 Task: Look for space in Rust'avi, Georgia from 10th July, 2023 to 15th July, 2023 for 7 adults in price range Rs.10000 to Rs.15000. Place can be entire place or shared room with 4 bedrooms having 7 beds and 4 bathrooms. Property type can be house, flat, guest house. Amenities needed are: wifi, TV, free parkinig on premises, gym, breakfast. Booking option can be shelf check-in. Required host language is English.
Action: Mouse moved to (444, 89)
Screenshot: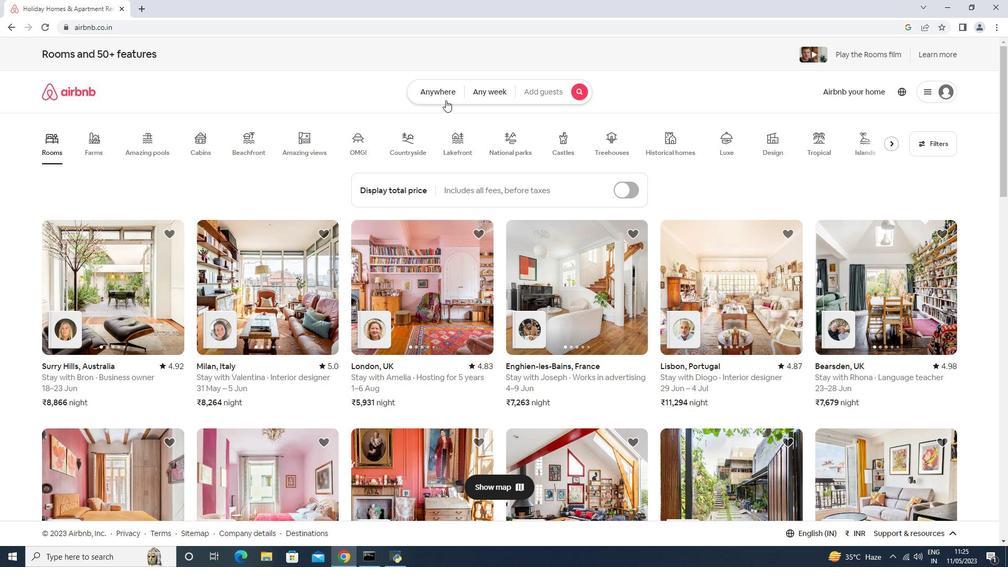 
Action: Mouse pressed left at (444, 89)
Screenshot: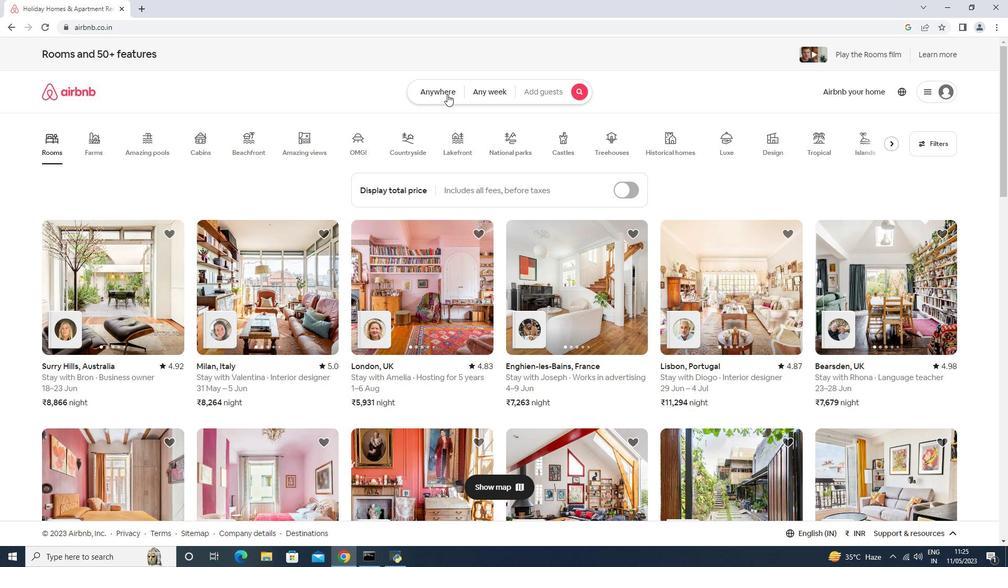 
Action: Mouse moved to (388, 123)
Screenshot: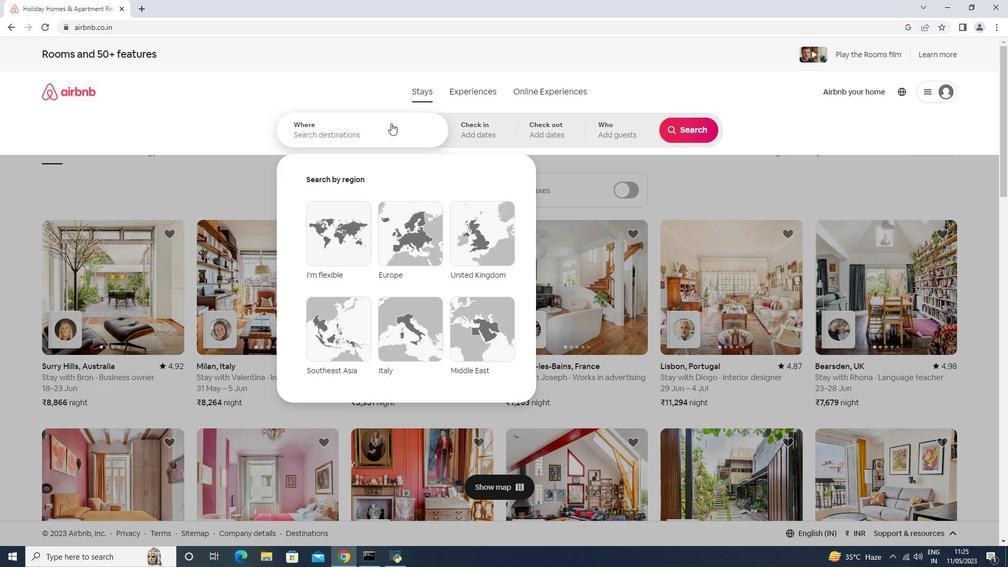 
Action: Mouse pressed left at (388, 123)
Screenshot: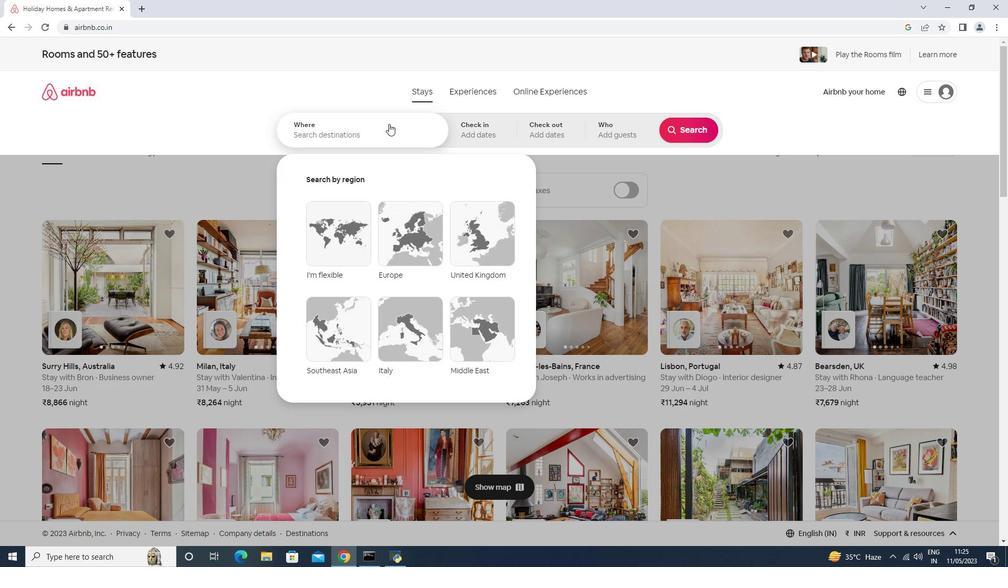 
Action: Mouse moved to (306, 158)
Screenshot: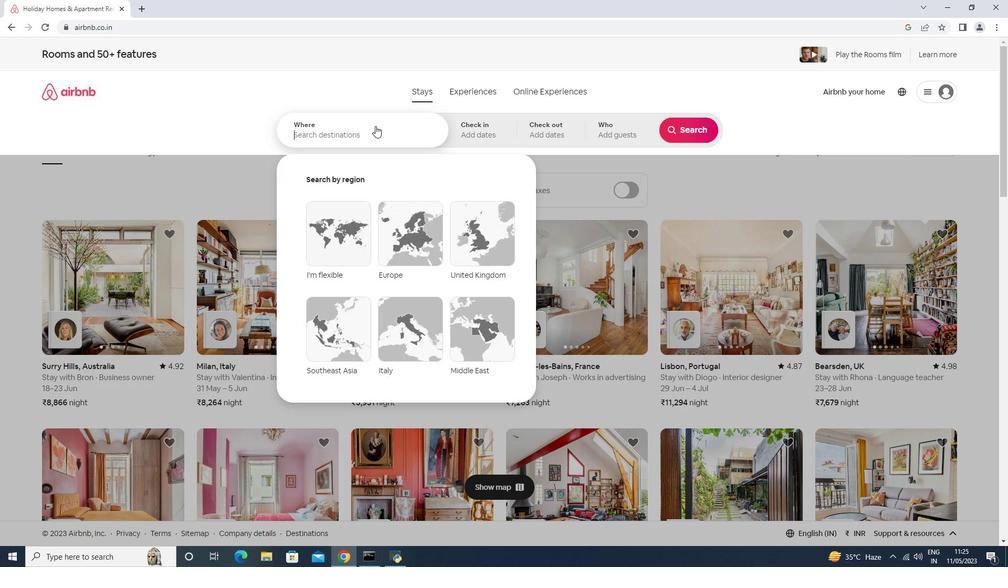 
Action: Key pressed <Key.shift>Rust<Key.shift>"avi,<Key.space><Key.shift>Georgia<Key.enter>
Screenshot: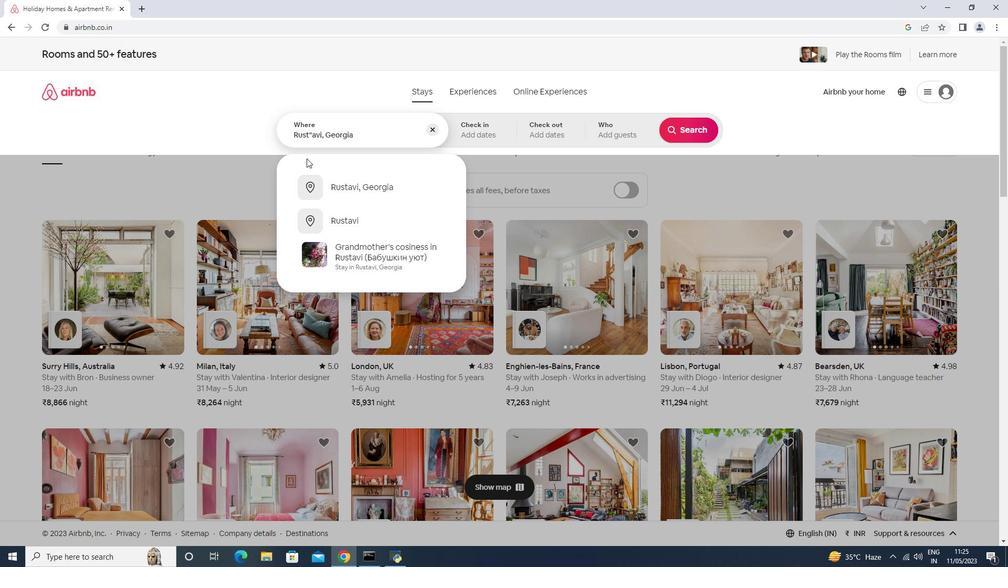 
Action: Mouse moved to (687, 207)
Screenshot: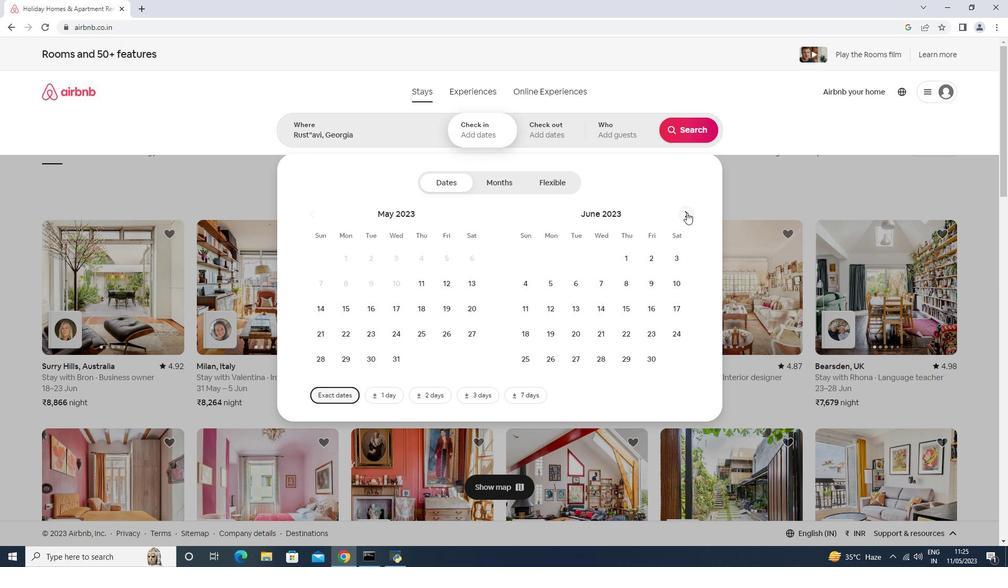 
Action: Mouse pressed left at (687, 207)
Screenshot: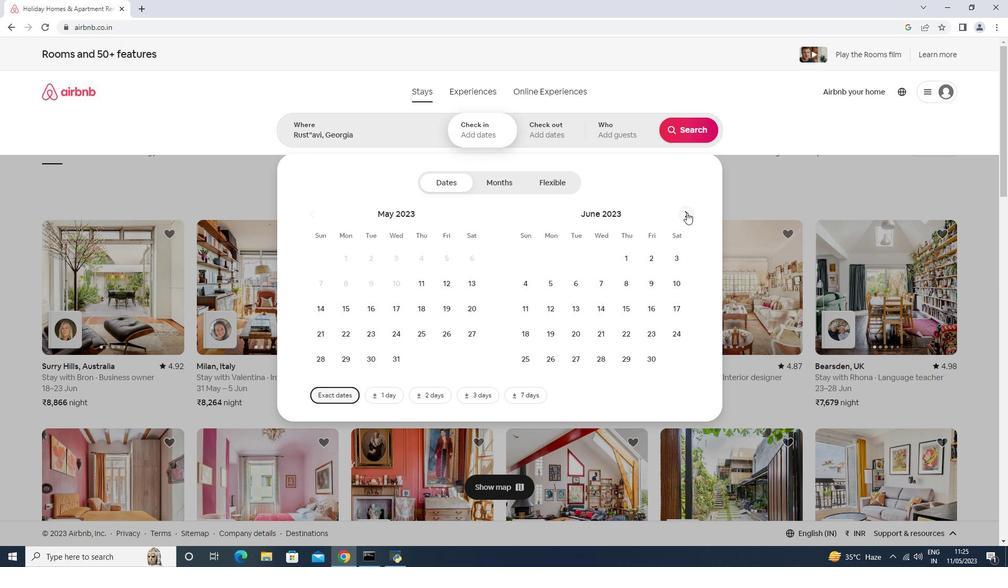 
Action: Mouse moved to (549, 314)
Screenshot: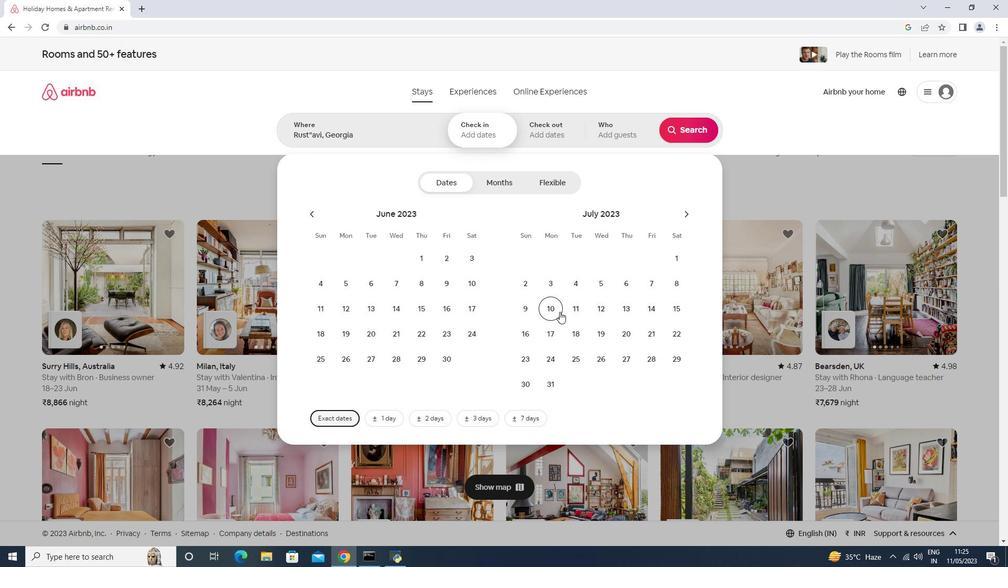 
Action: Mouse pressed left at (554, 310)
Screenshot: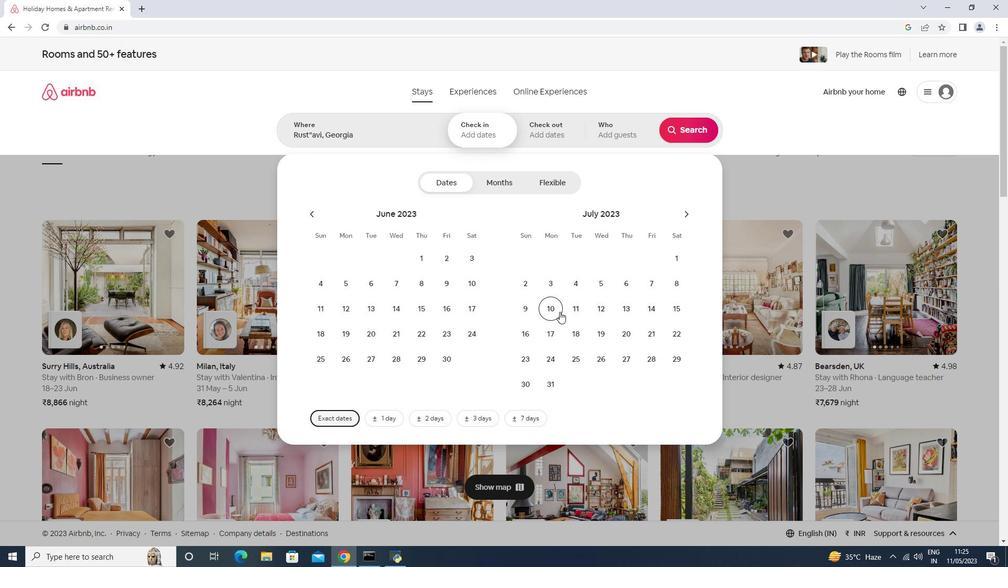 
Action: Mouse moved to (669, 312)
Screenshot: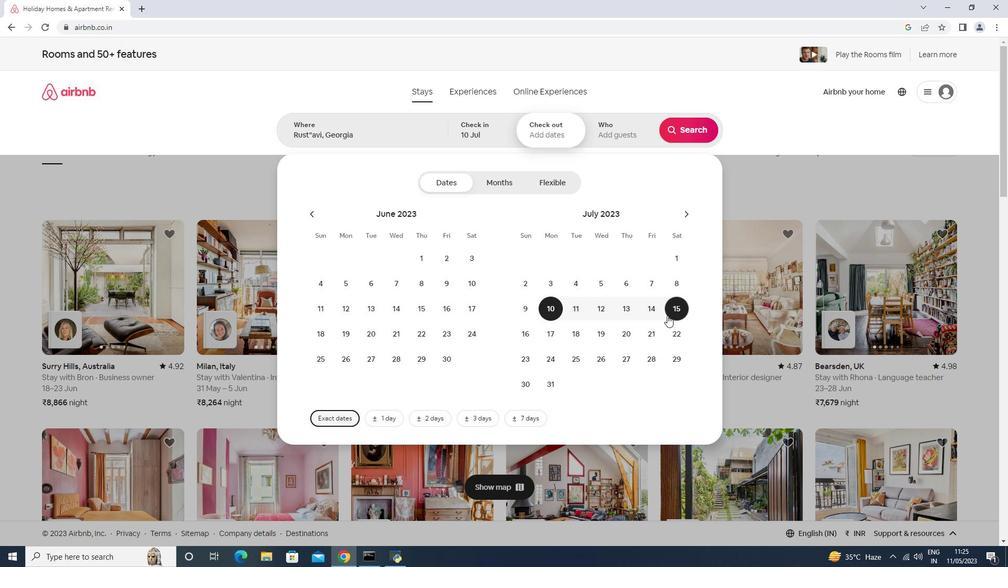 
Action: Mouse pressed left at (669, 312)
Screenshot: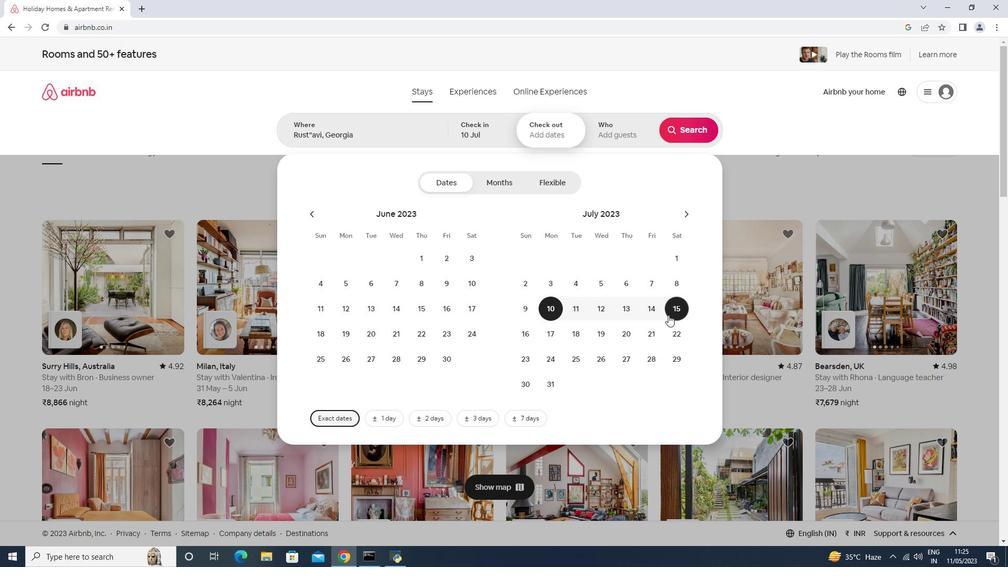 
Action: Mouse moved to (630, 140)
Screenshot: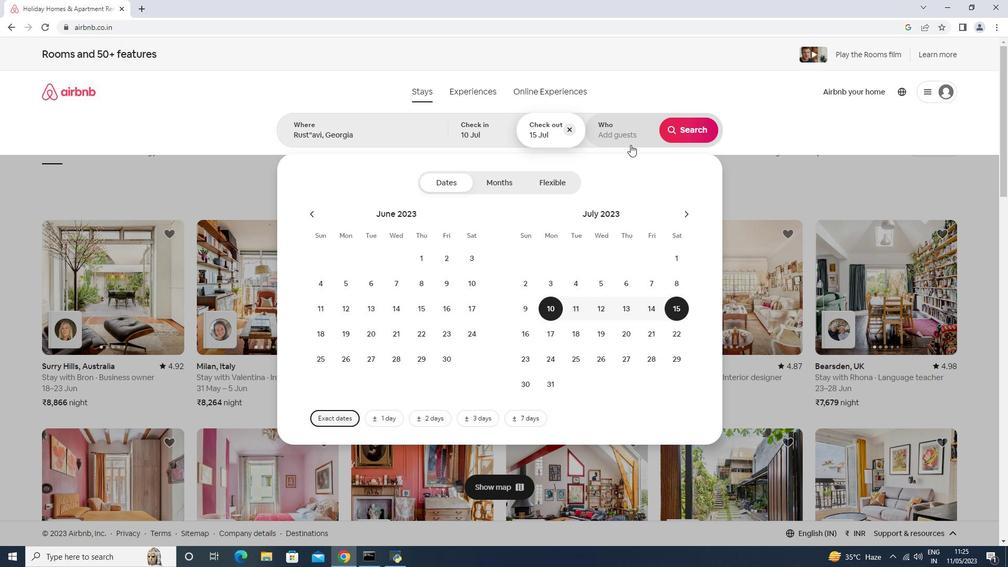 
Action: Mouse pressed left at (630, 140)
Screenshot: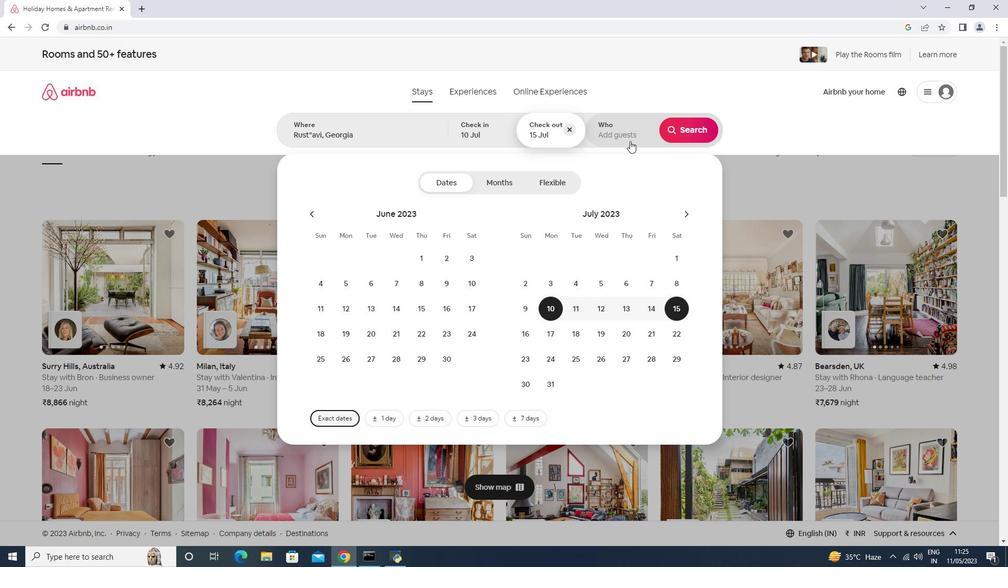 
Action: Mouse moved to (695, 191)
Screenshot: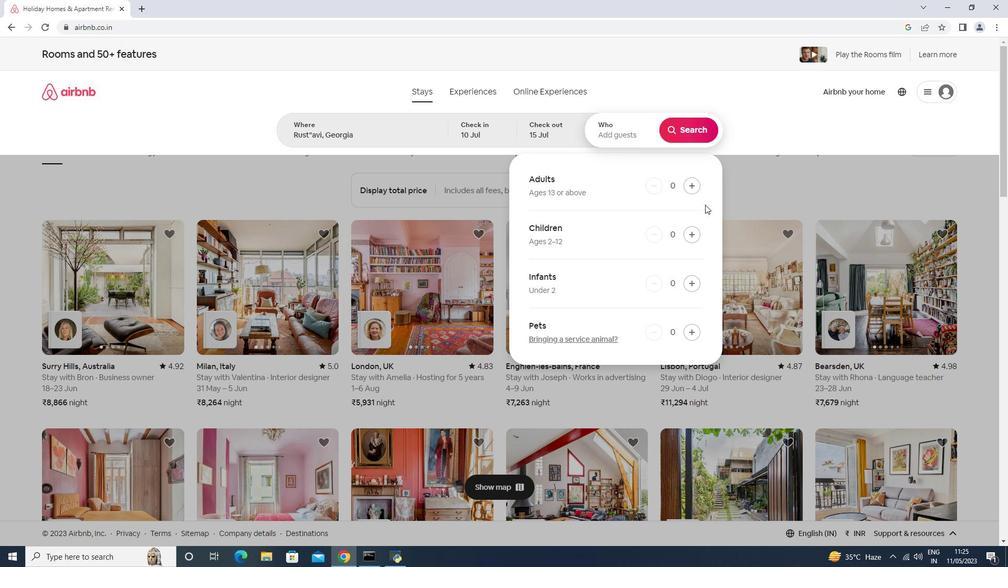 
Action: Mouse pressed left at (695, 191)
Screenshot: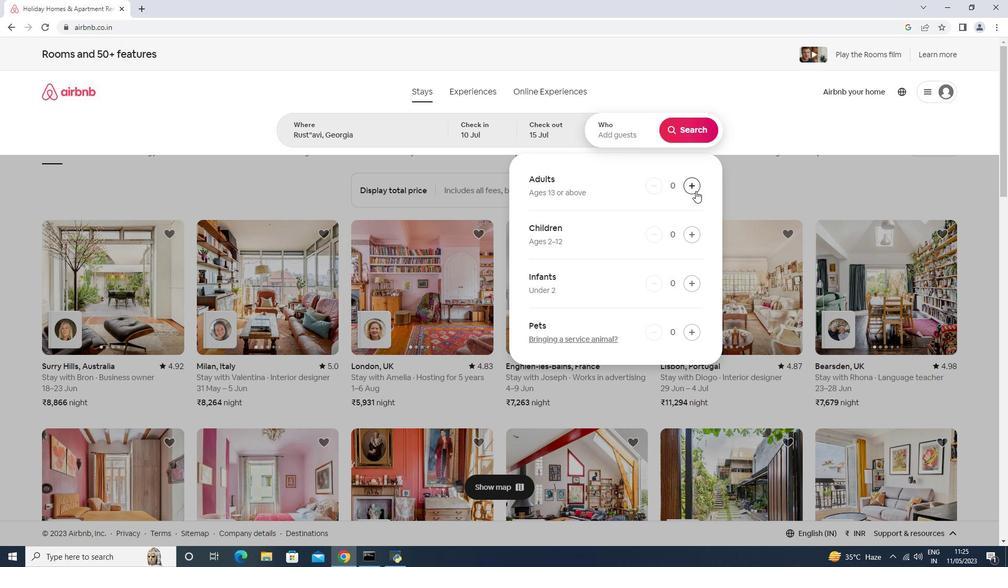 
Action: Mouse pressed left at (695, 191)
Screenshot: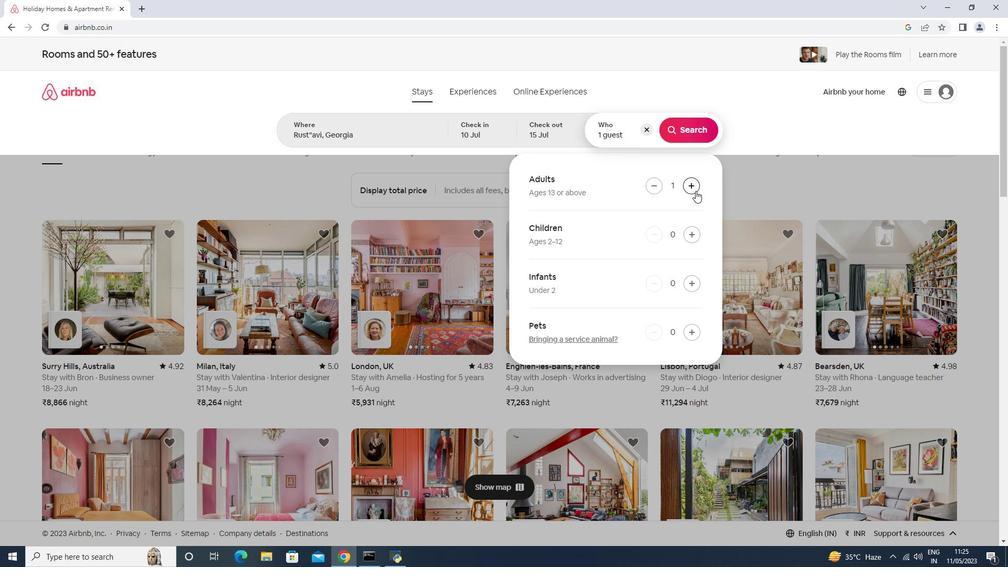 
Action: Mouse pressed left at (695, 191)
Screenshot: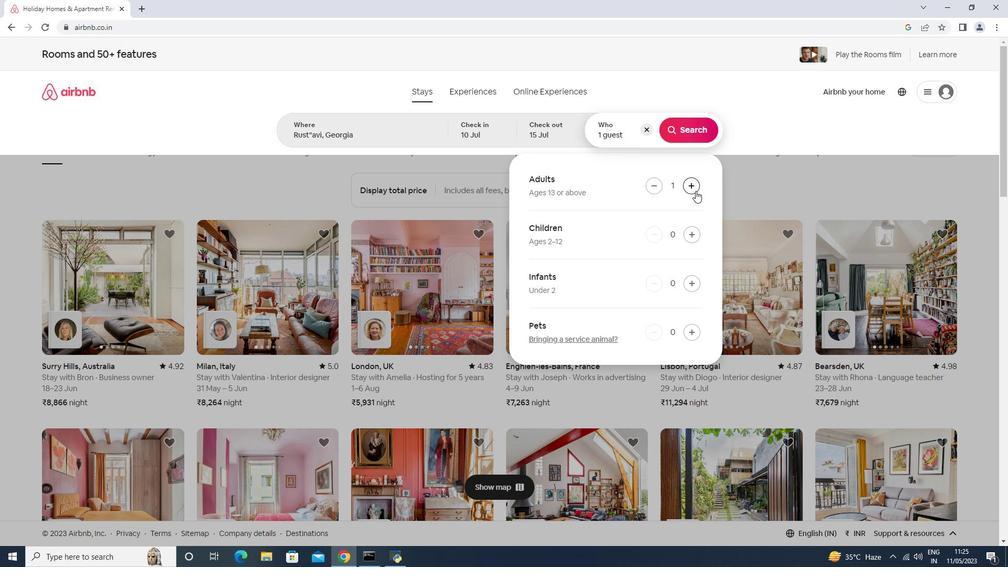 
Action: Mouse pressed left at (695, 191)
Screenshot: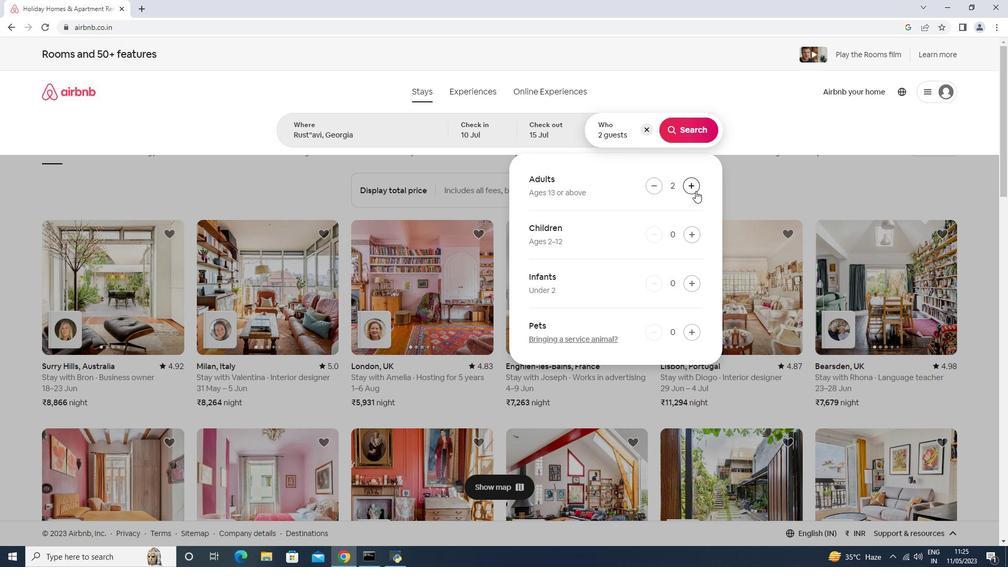 
Action: Mouse pressed left at (695, 191)
Screenshot: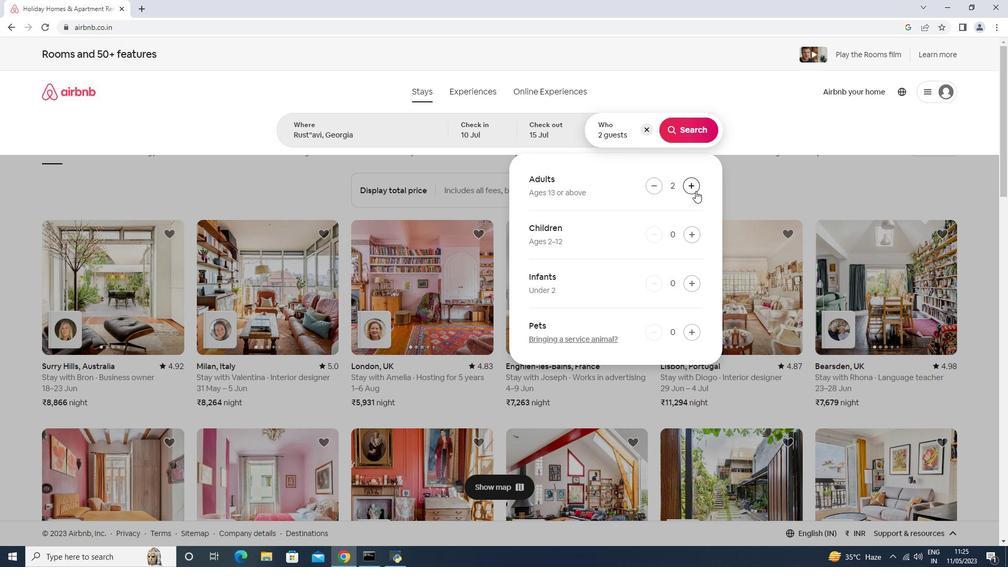 
Action: Mouse pressed left at (695, 191)
Screenshot: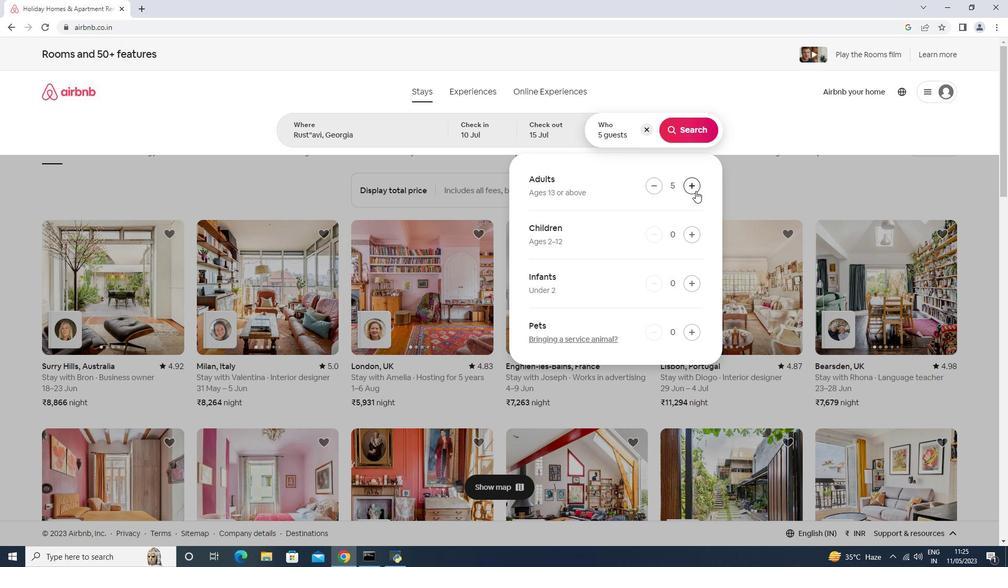 
Action: Mouse pressed left at (695, 191)
Screenshot: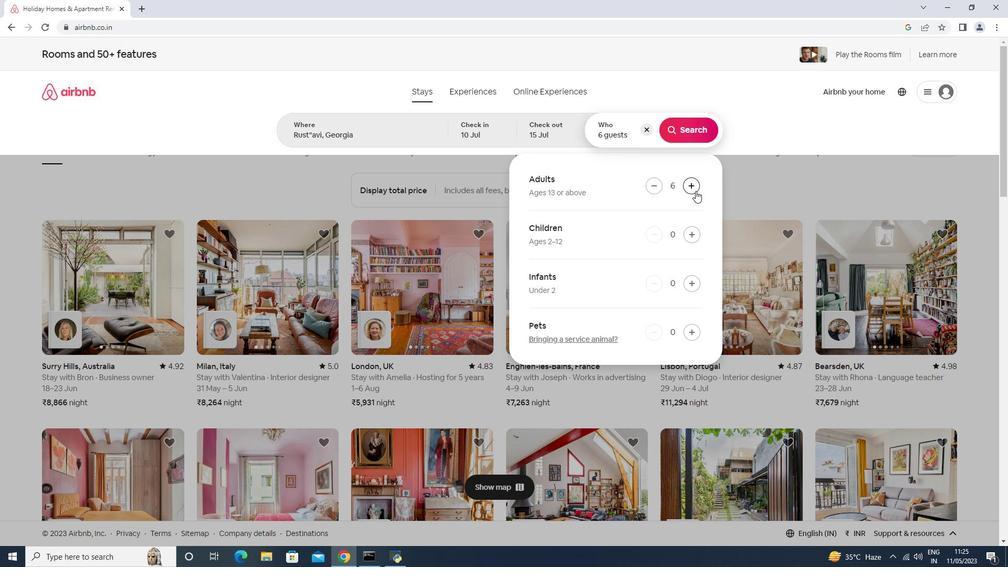 
Action: Mouse moved to (680, 137)
Screenshot: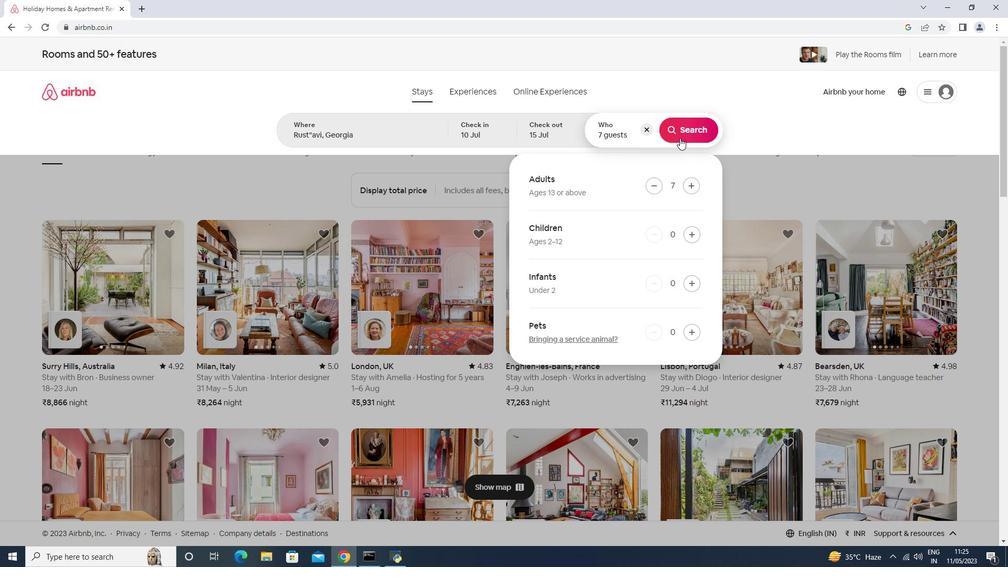 
Action: Mouse pressed left at (680, 137)
Screenshot: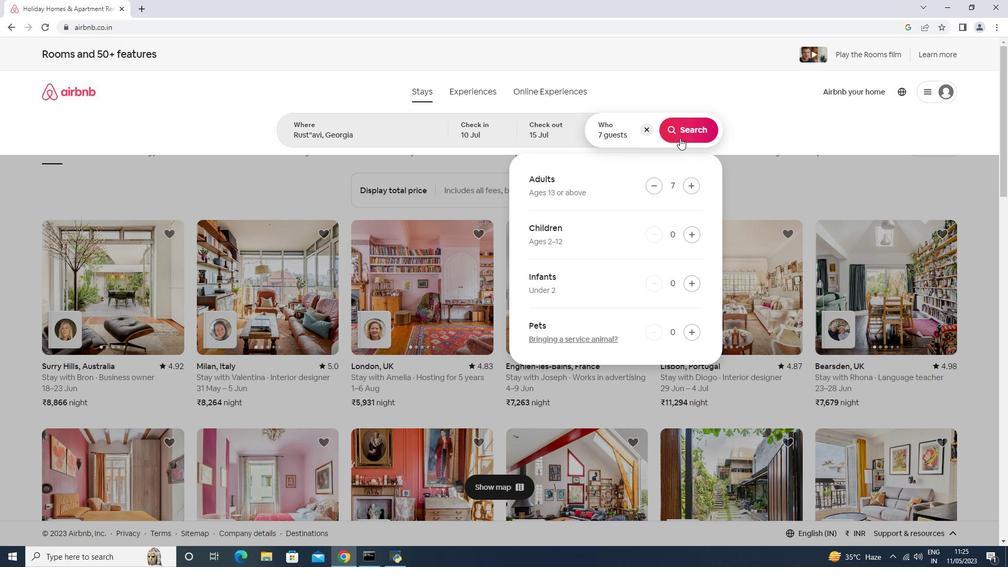 
Action: Mouse moved to (952, 92)
Screenshot: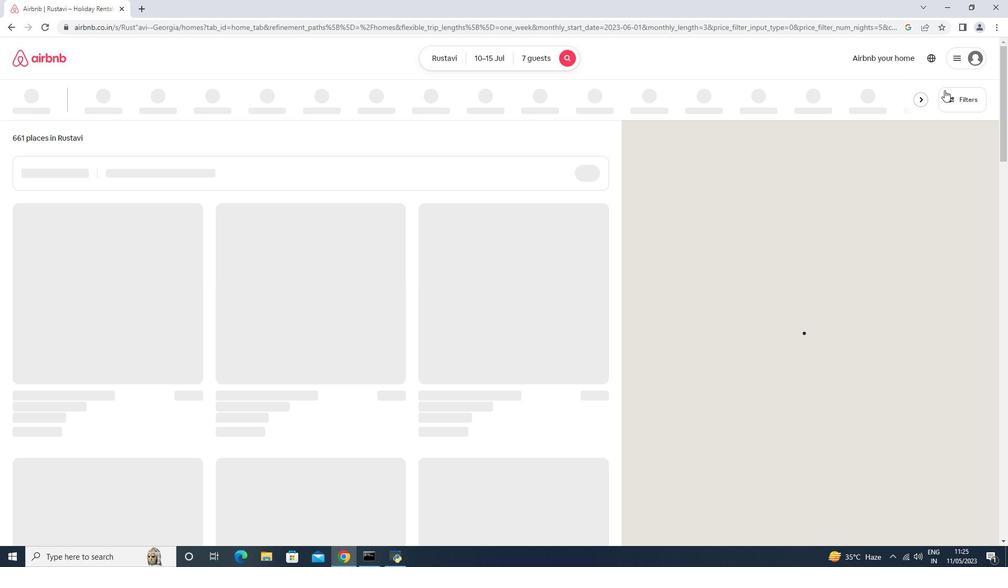 
Action: Mouse pressed left at (952, 92)
Screenshot: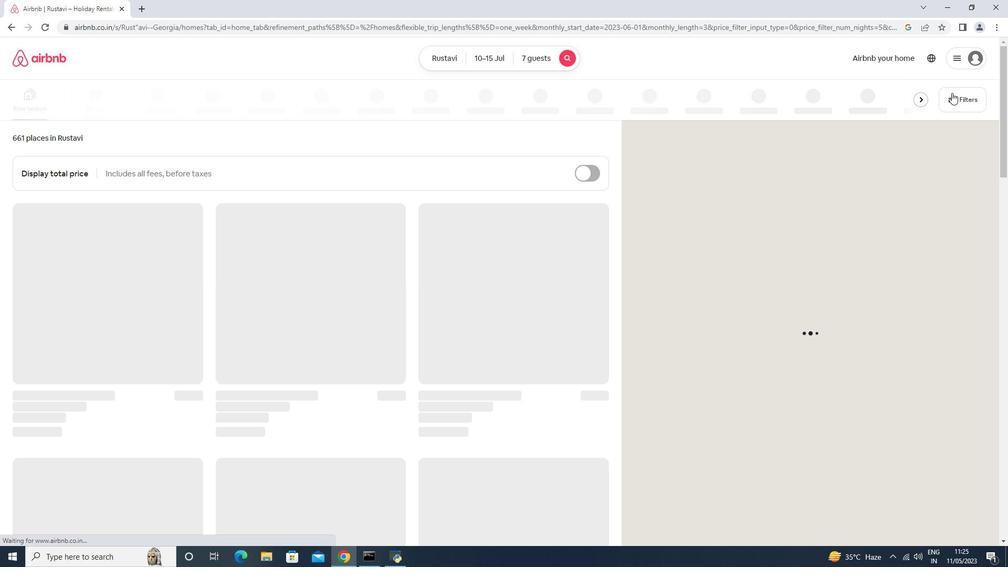 
Action: Mouse moved to (397, 344)
Screenshot: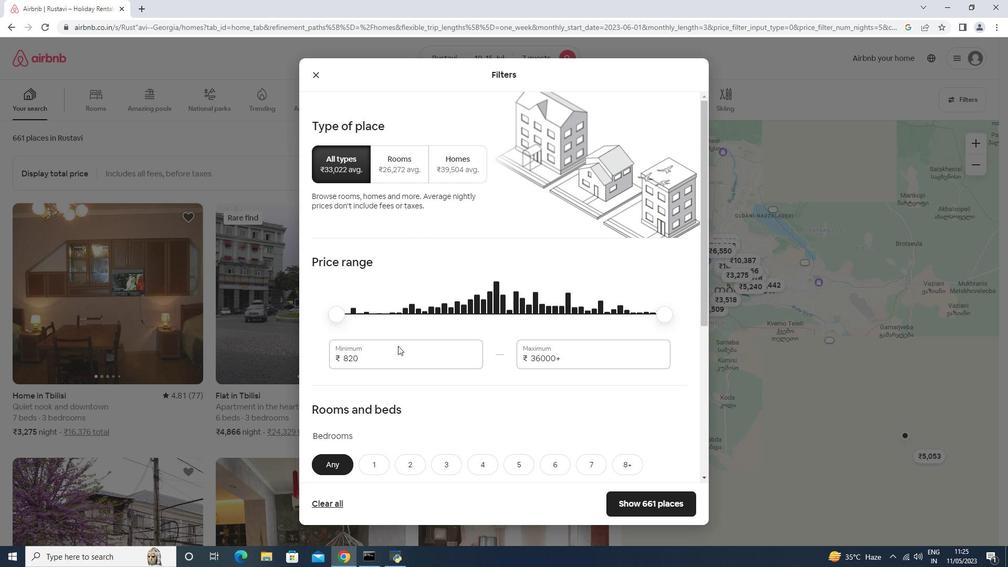 
Action: Mouse pressed left at (397, 344)
Screenshot: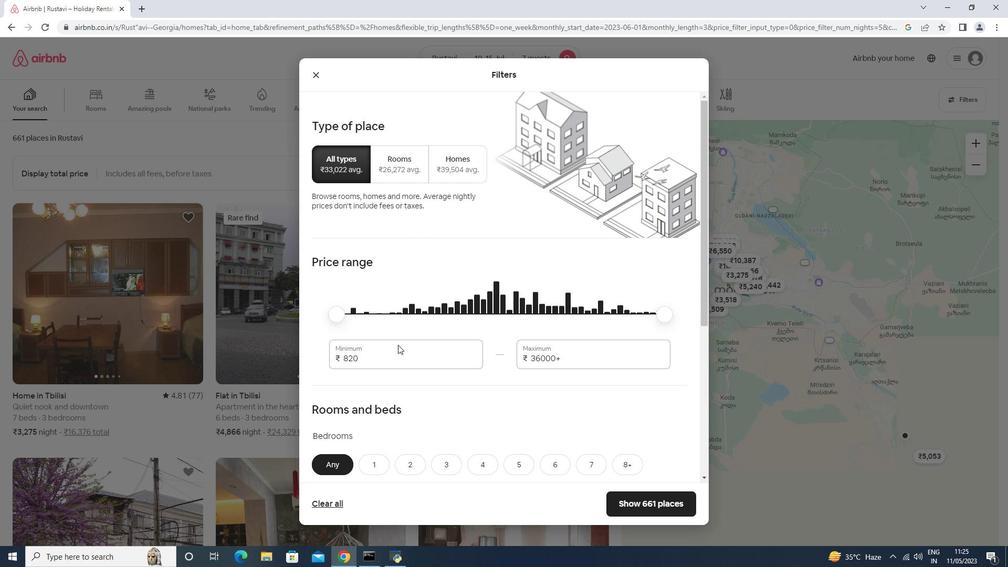 
Action: Mouse moved to (381, 336)
Screenshot: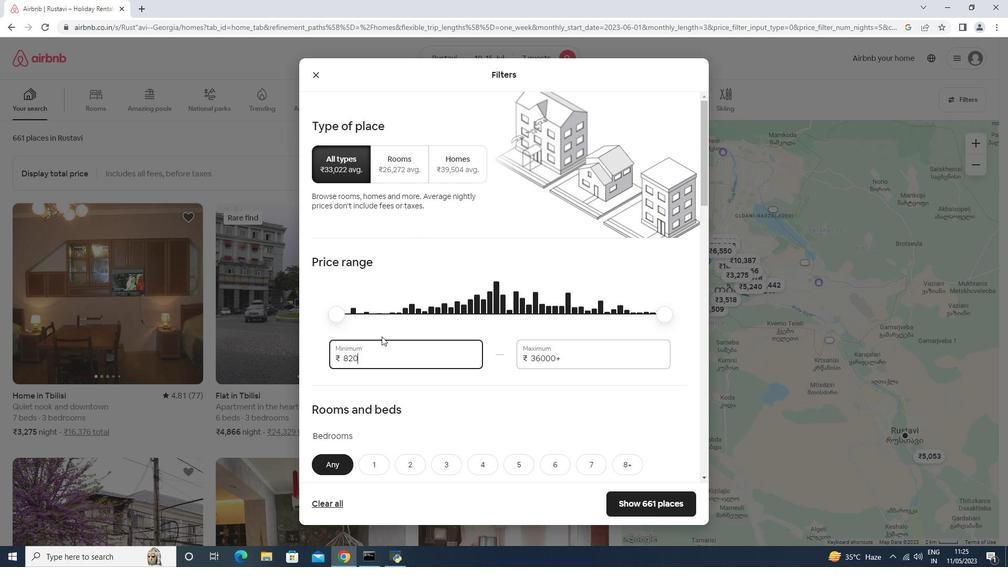 
Action: Key pressed <Key.backspace><Key.backspace>
Screenshot: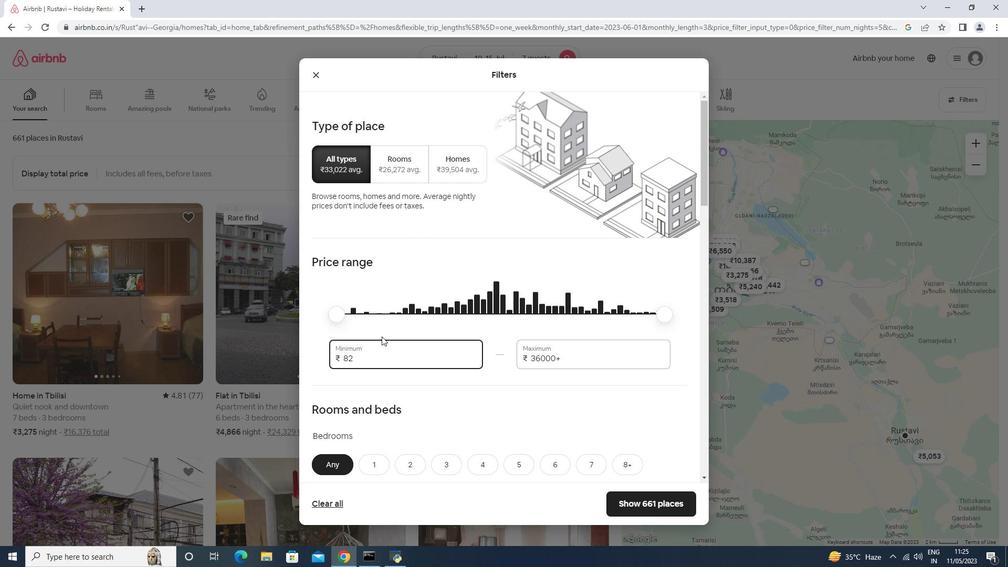 
Action: Mouse moved to (381, 336)
Screenshot: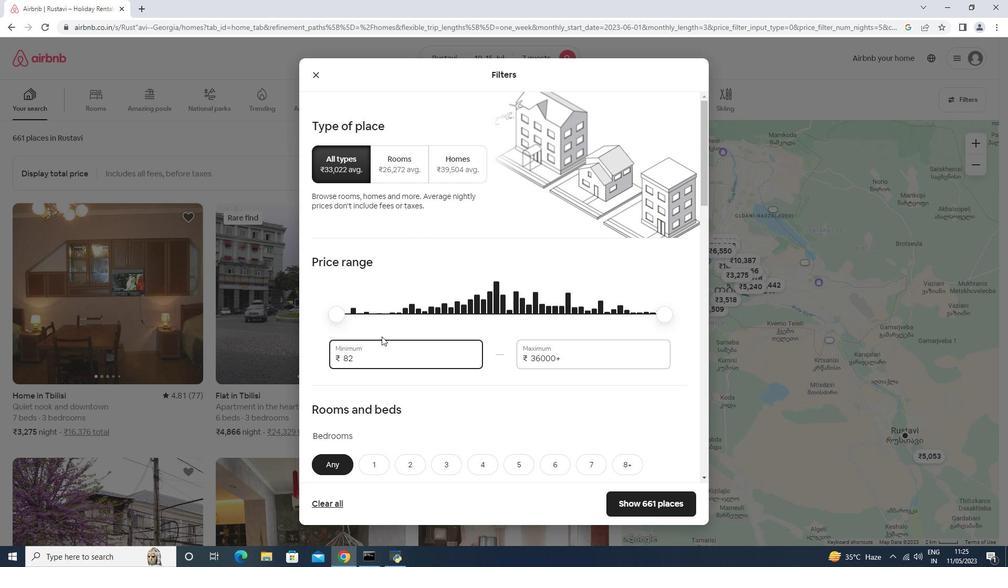 
Action: Key pressed <Key.backspace><Key.backspace>
Screenshot: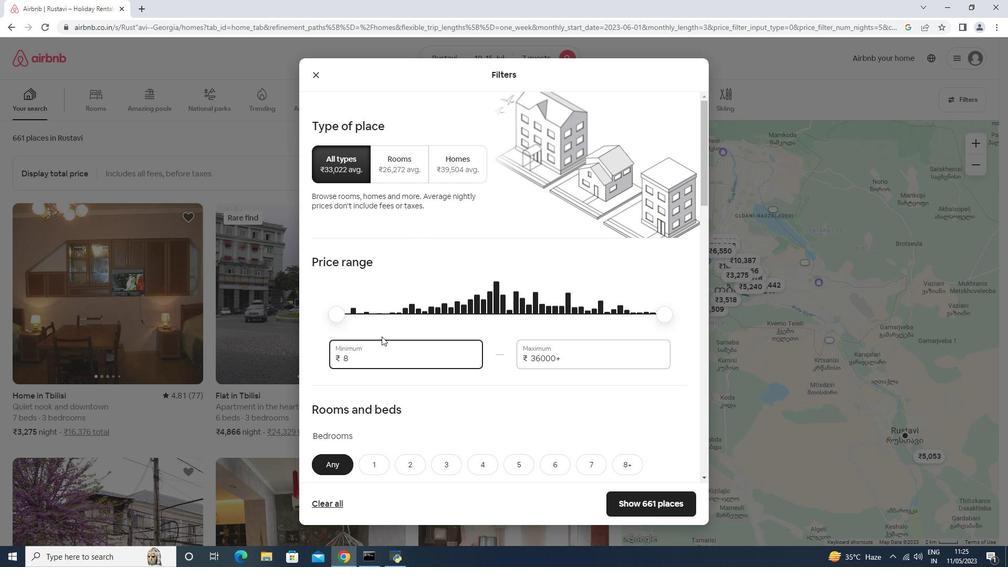 
Action: Mouse moved to (380, 336)
Screenshot: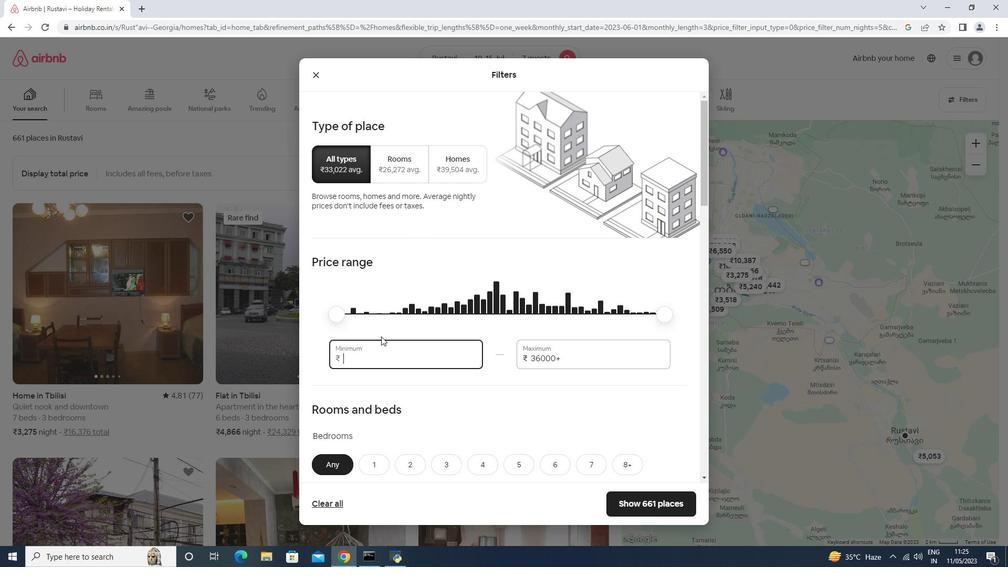 
Action: Key pressed 10
Screenshot: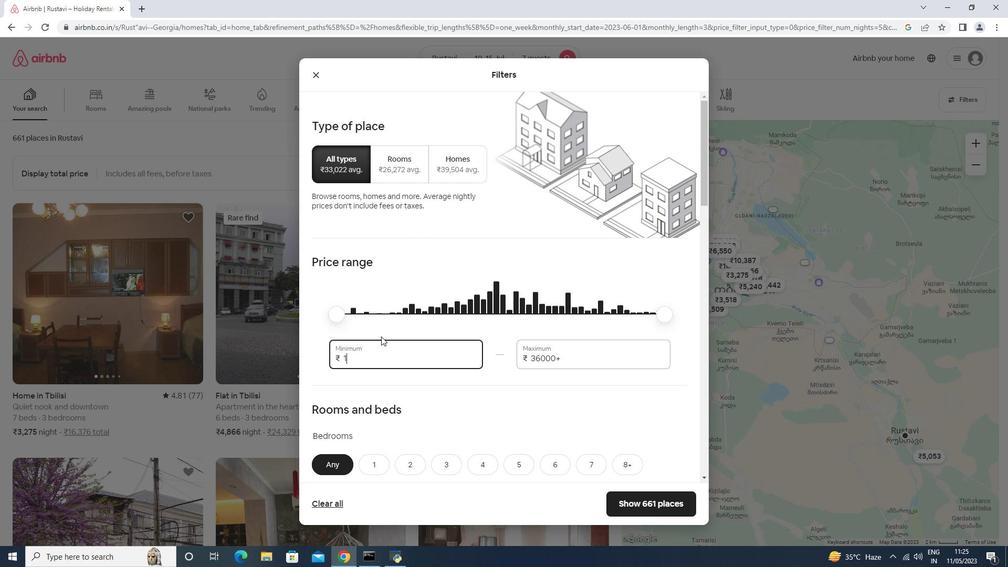 
Action: Mouse moved to (379, 336)
Screenshot: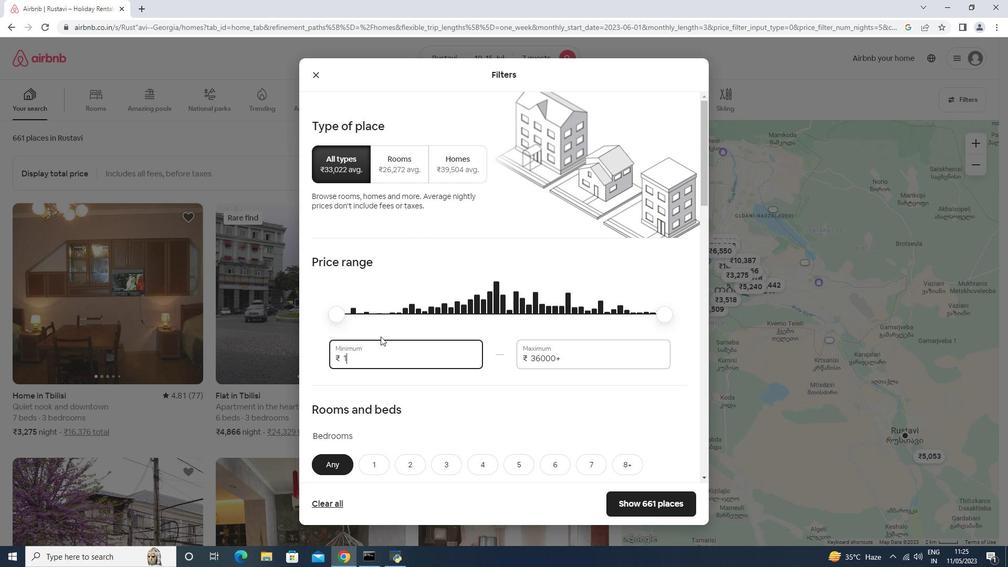 
Action: Key pressed 0
Screenshot: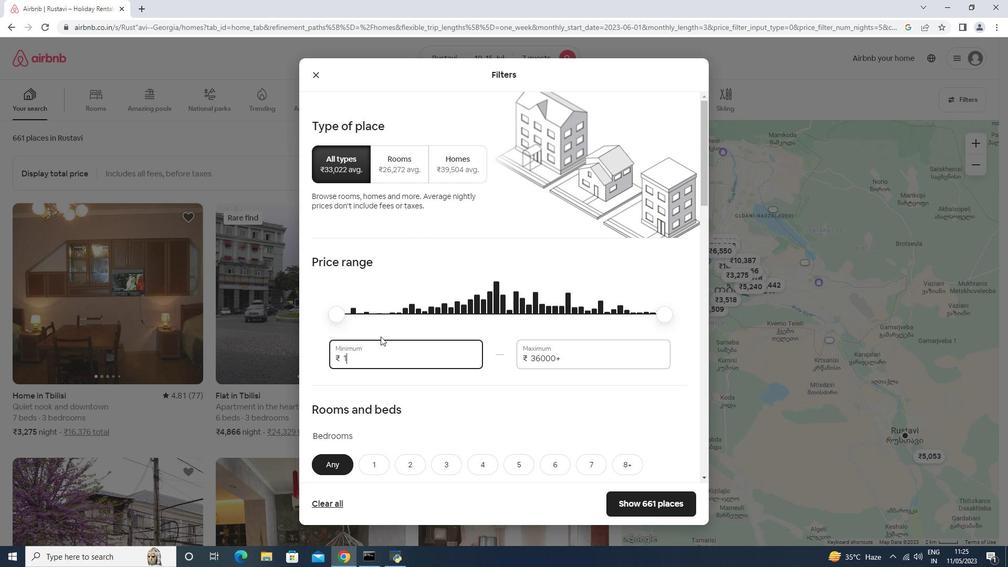 
Action: Mouse moved to (376, 337)
Screenshot: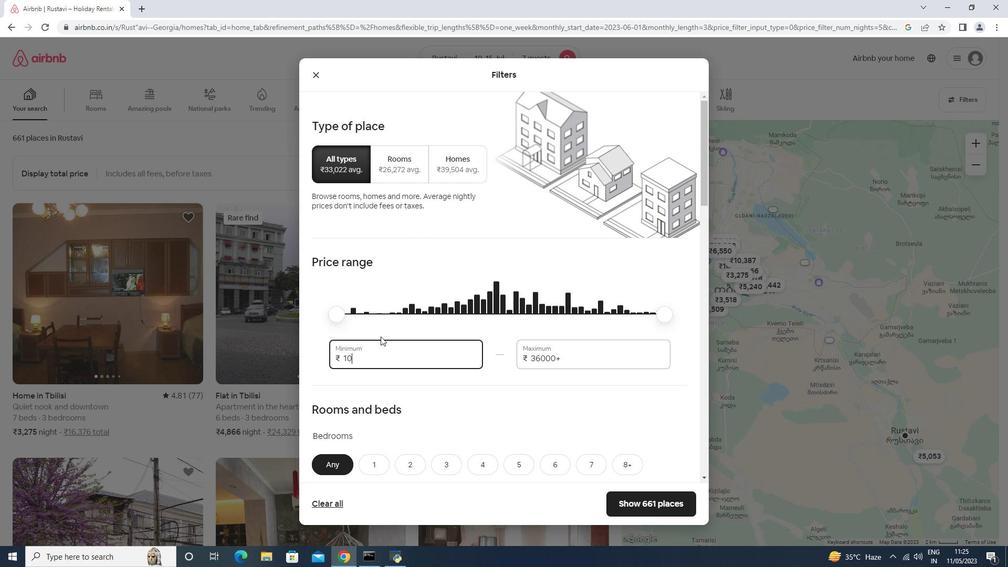 
Action: Key pressed 0
Screenshot: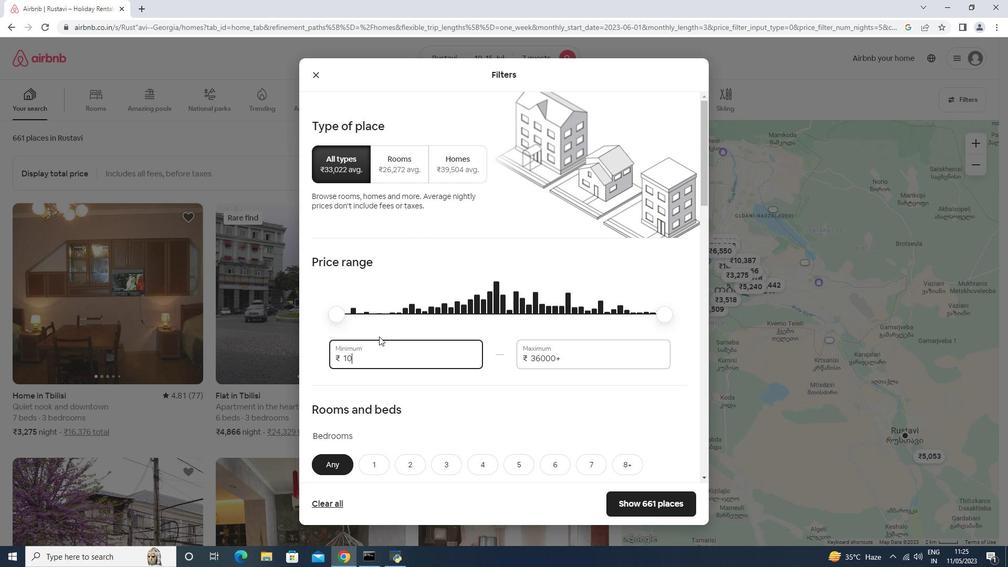 
Action: Mouse moved to (370, 338)
Screenshot: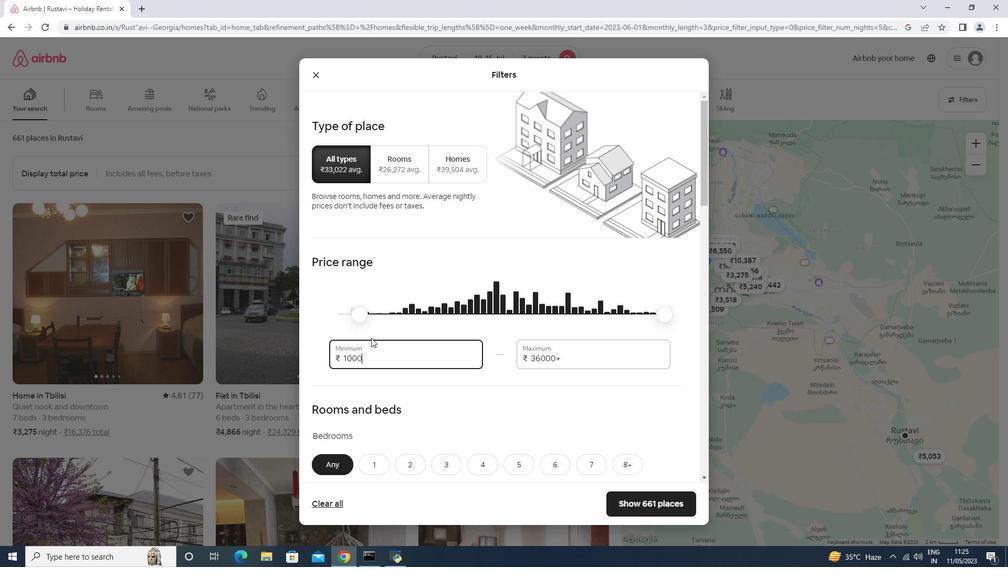 
Action: Key pressed <Key.tab>15000
Screenshot: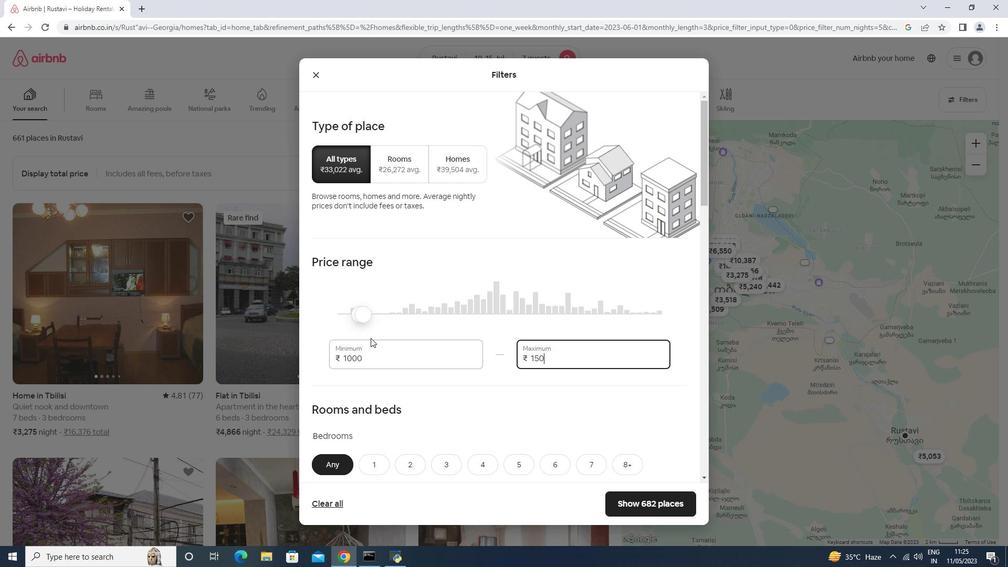 
Action: Mouse moved to (361, 319)
Screenshot: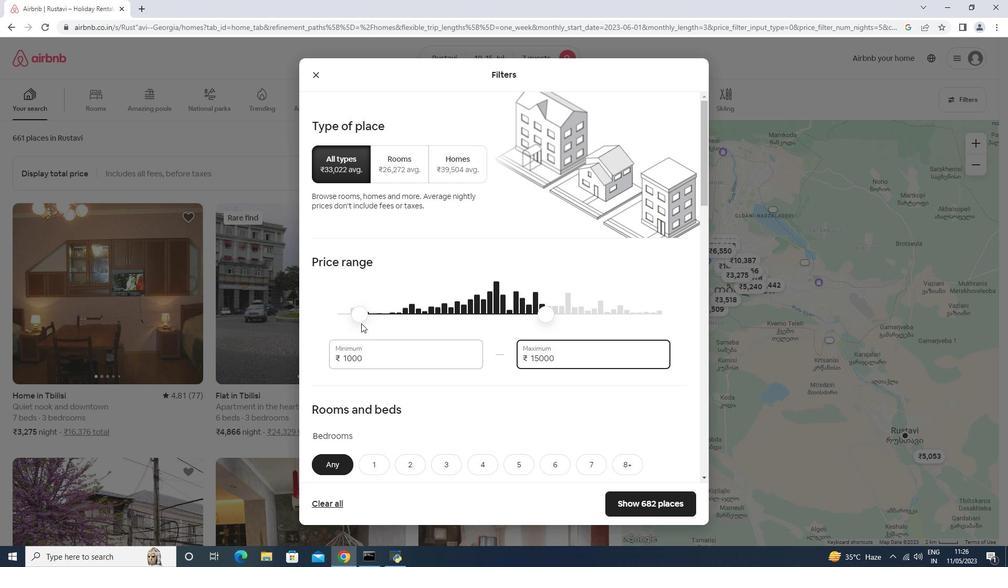 
Action: Mouse scrolled (361, 319) with delta (0, 0)
Screenshot: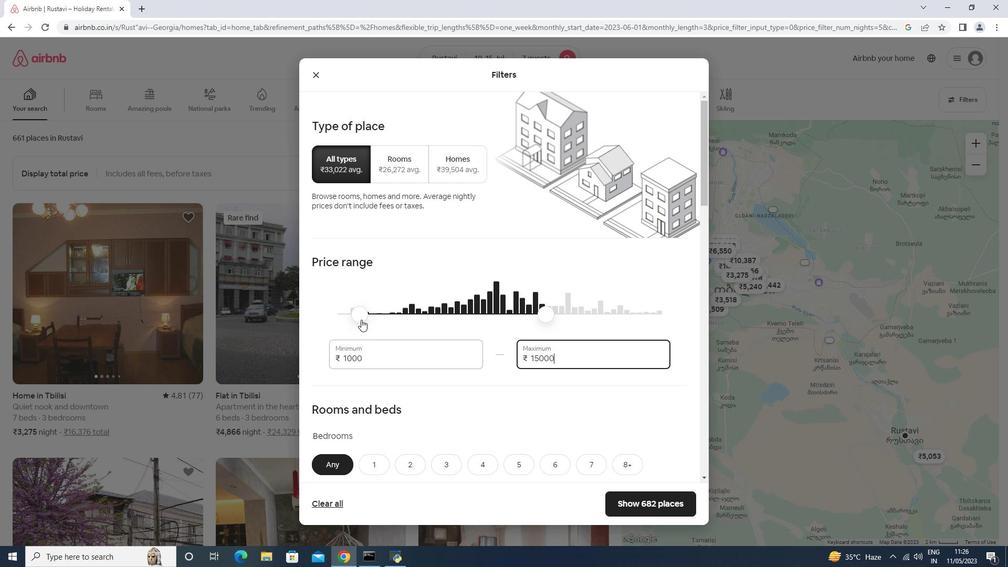 
Action: Mouse scrolled (361, 319) with delta (0, 0)
Screenshot: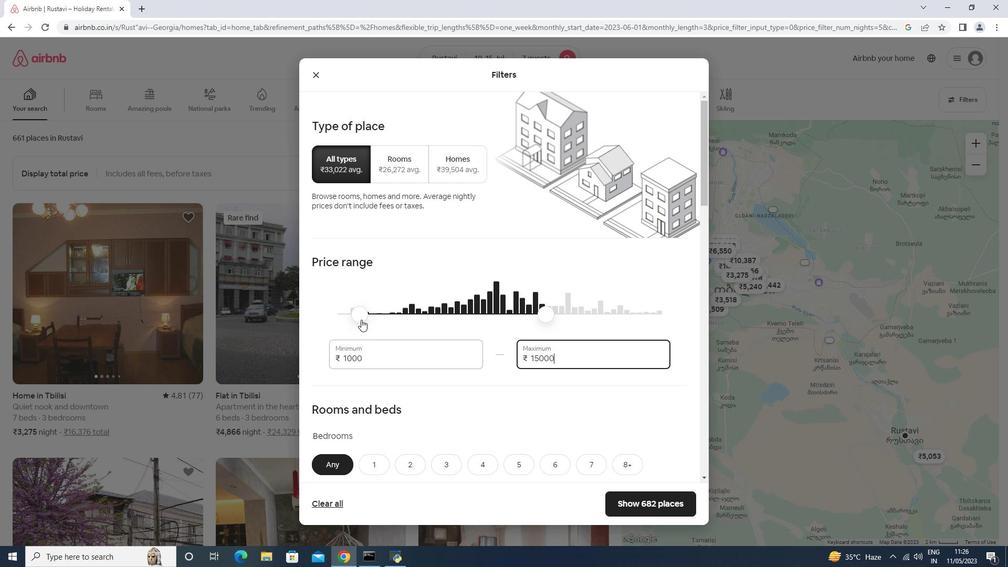 
Action: Mouse scrolled (361, 319) with delta (0, 0)
Screenshot: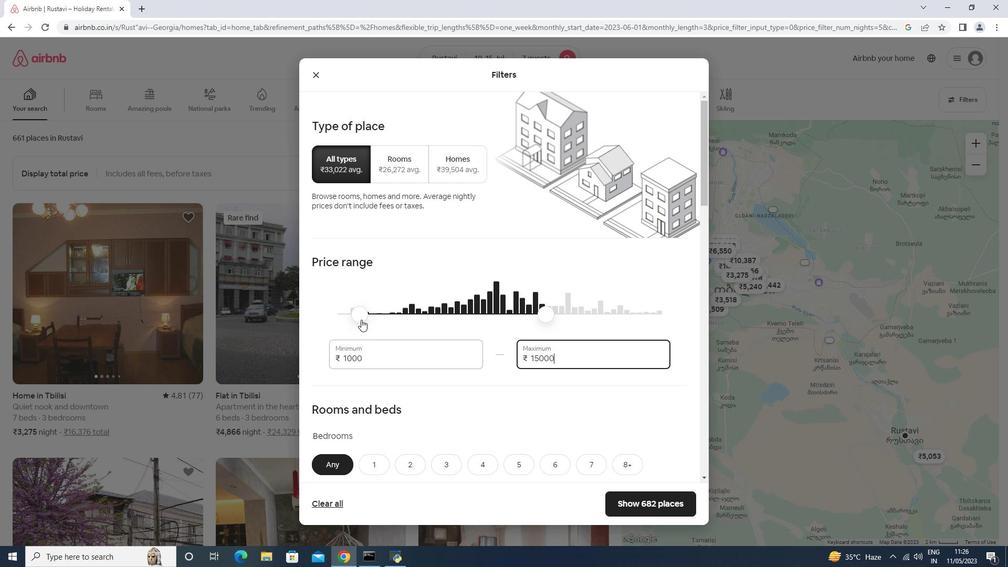 
Action: Mouse moved to (360, 319)
Screenshot: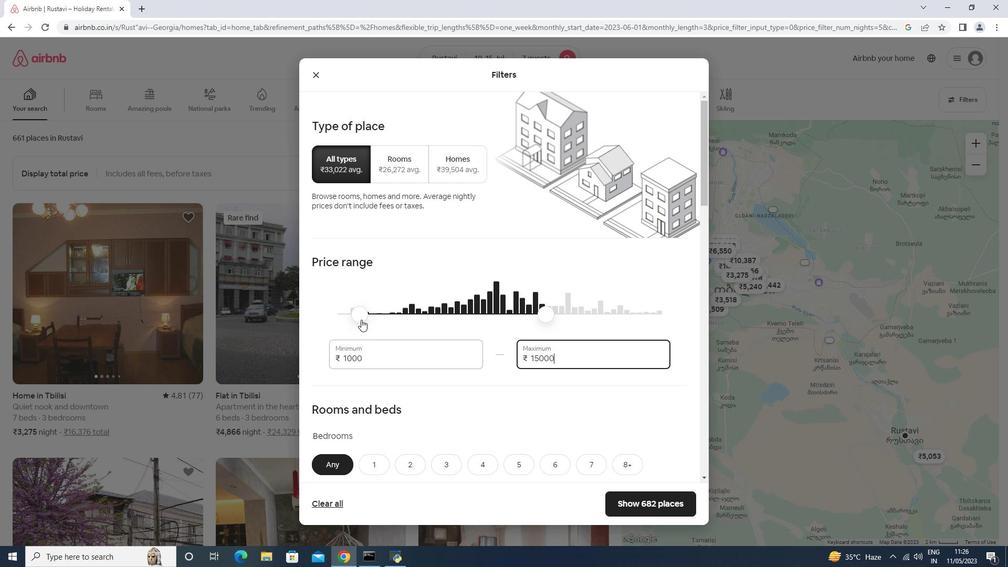 
Action: Mouse scrolled (360, 318) with delta (0, 0)
Screenshot: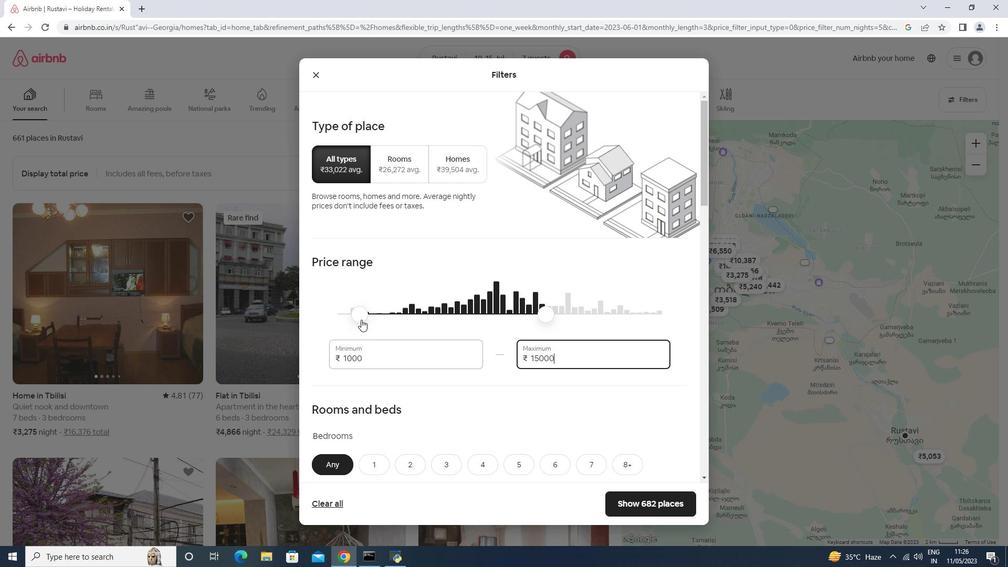 
Action: Mouse moved to (491, 259)
Screenshot: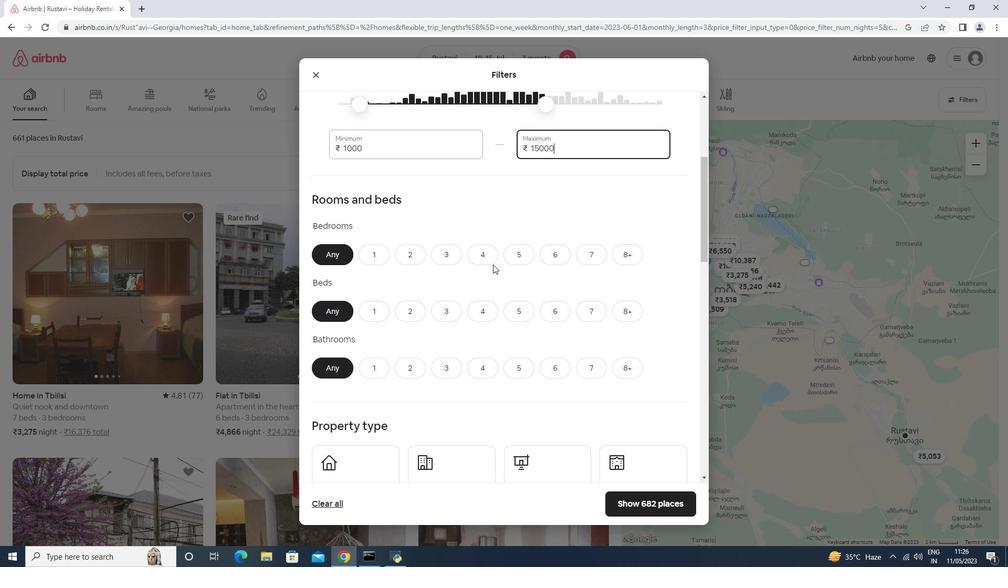 
Action: Mouse pressed left at (491, 259)
Screenshot: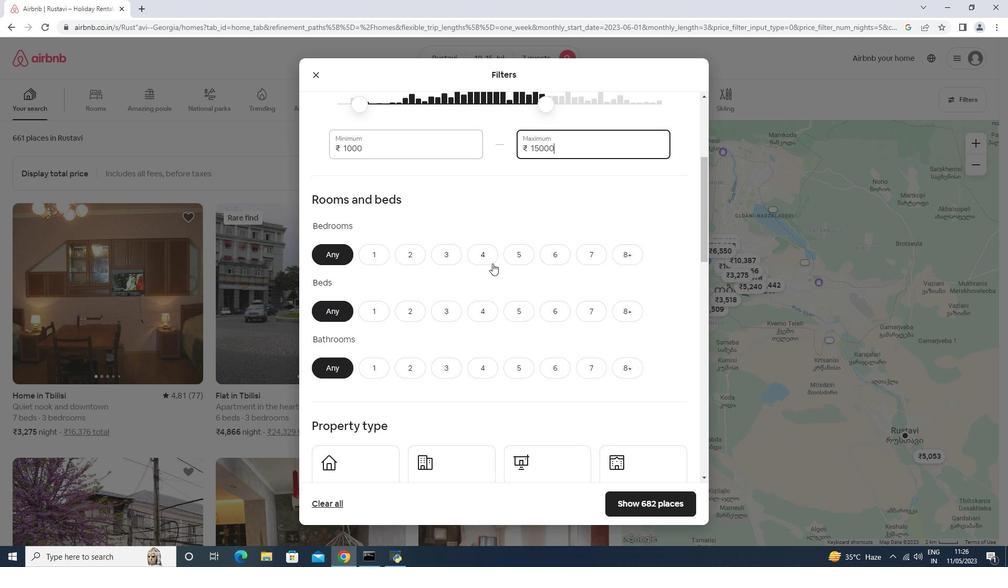 
Action: Mouse moved to (592, 306)
Screenshot: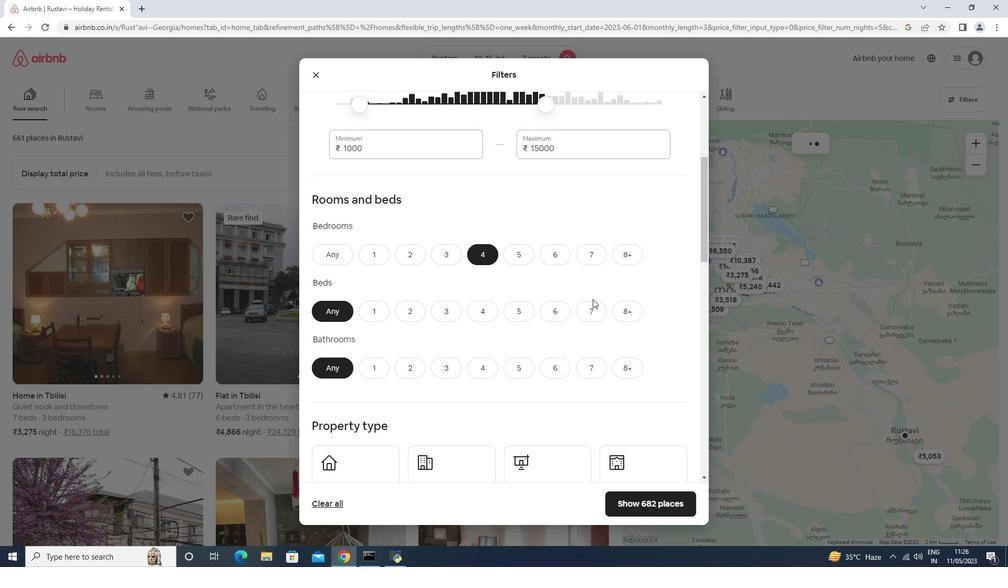 
Action: Mouse pressed left at (592, 306)
Screenshot: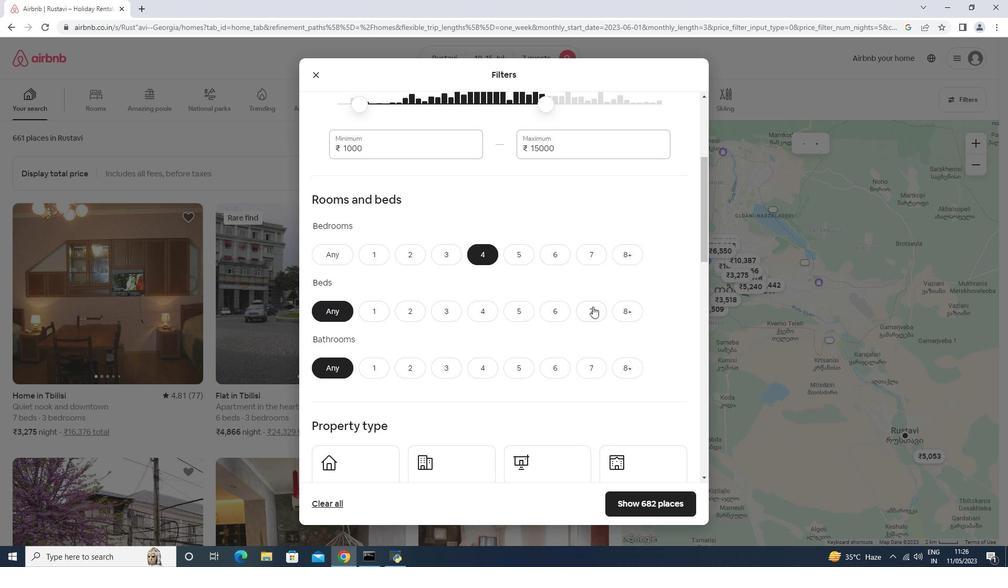 
Action: Mouse moved to (487, 365)
Screenshot: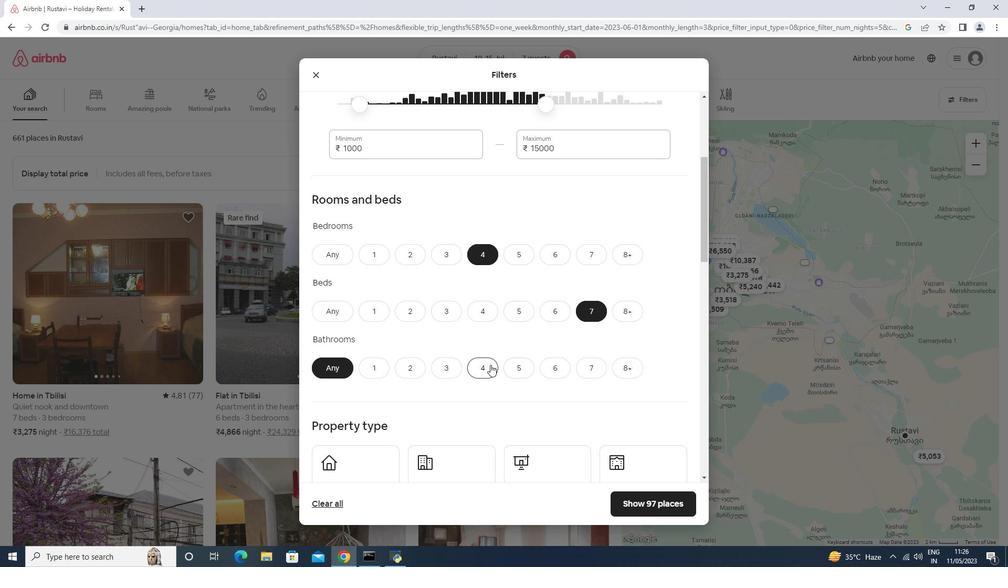 
Action: Mouse pressed left at (487, 365)
Screenshot: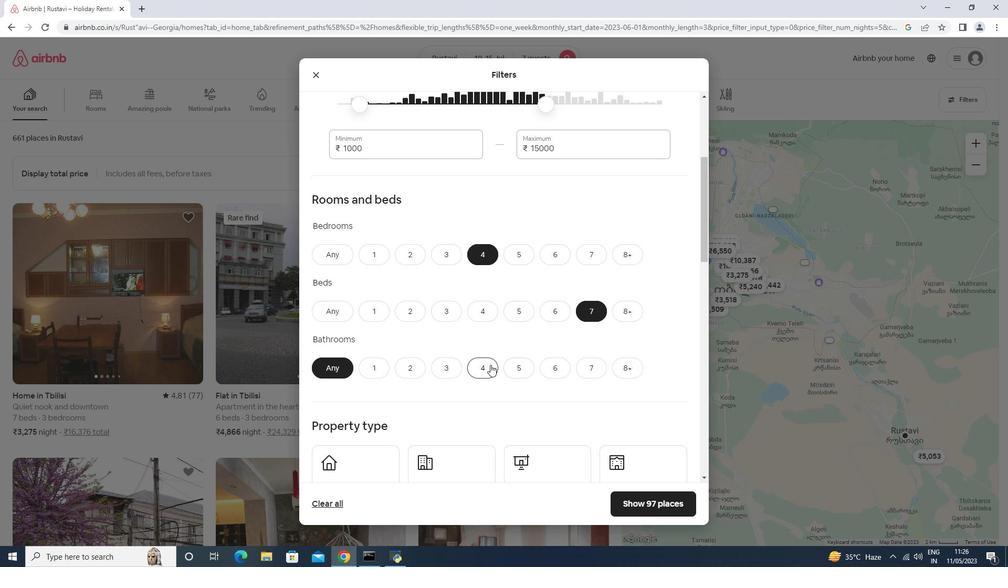 
Action: Mouse moved to (486, 365)
Screenshot: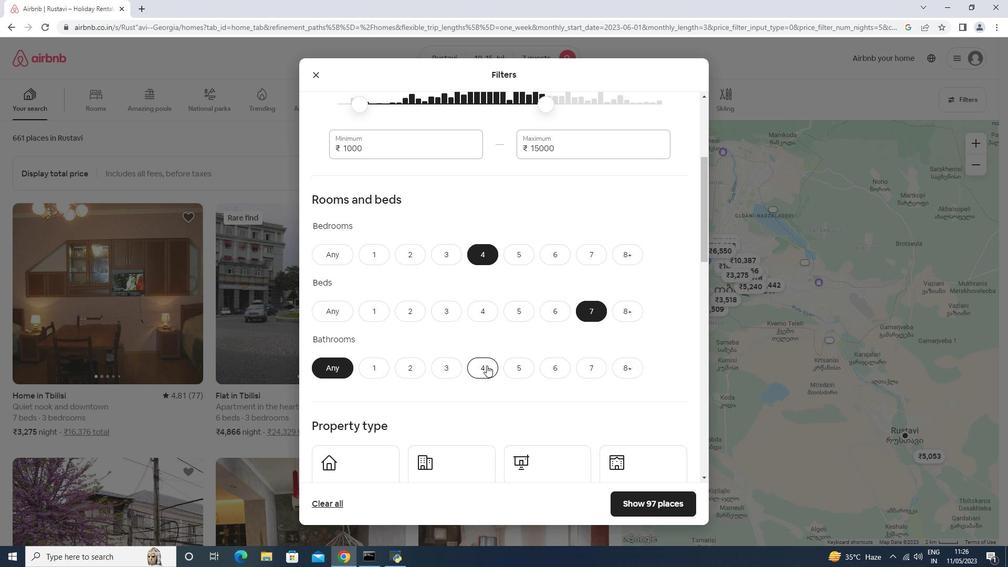 
Action: Mouse scrolled (486, 365) with delta (0, 0)
Screenshot: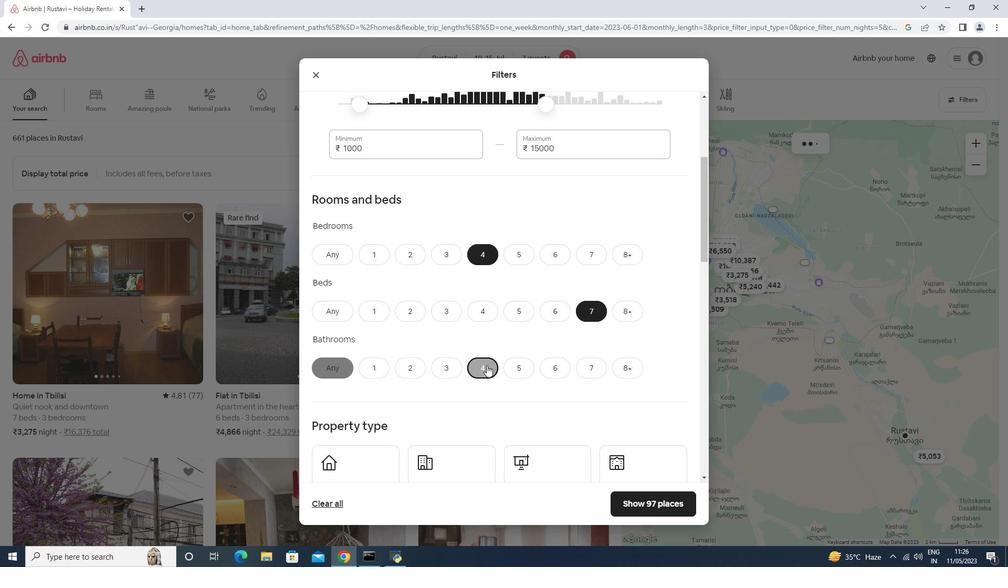 
Action: Mouse scrolled (486, 365) with delta (0, 0)
Screenshot: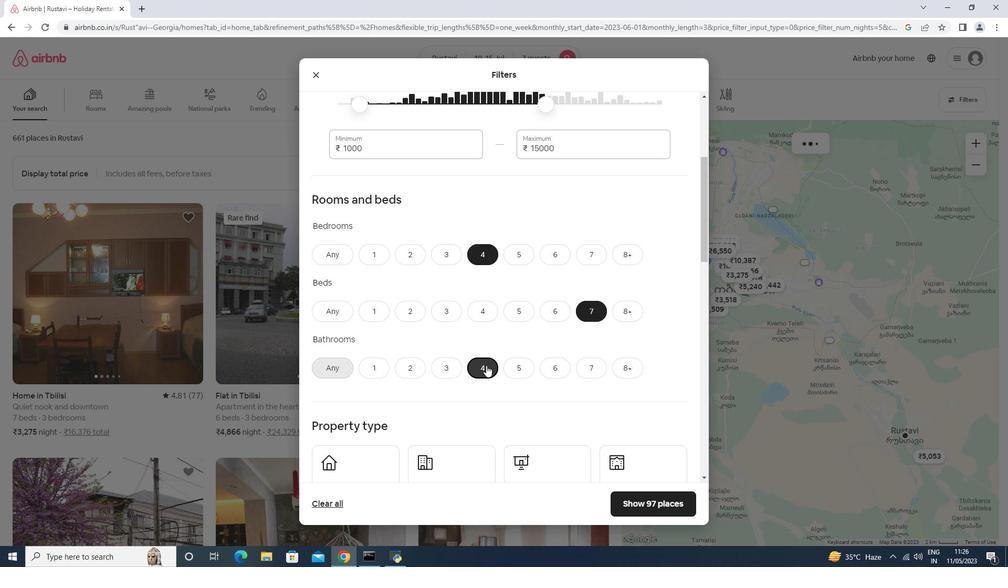 
Action: Mouse scrolled (486, 365) with delta (0, 0)
Screenshot: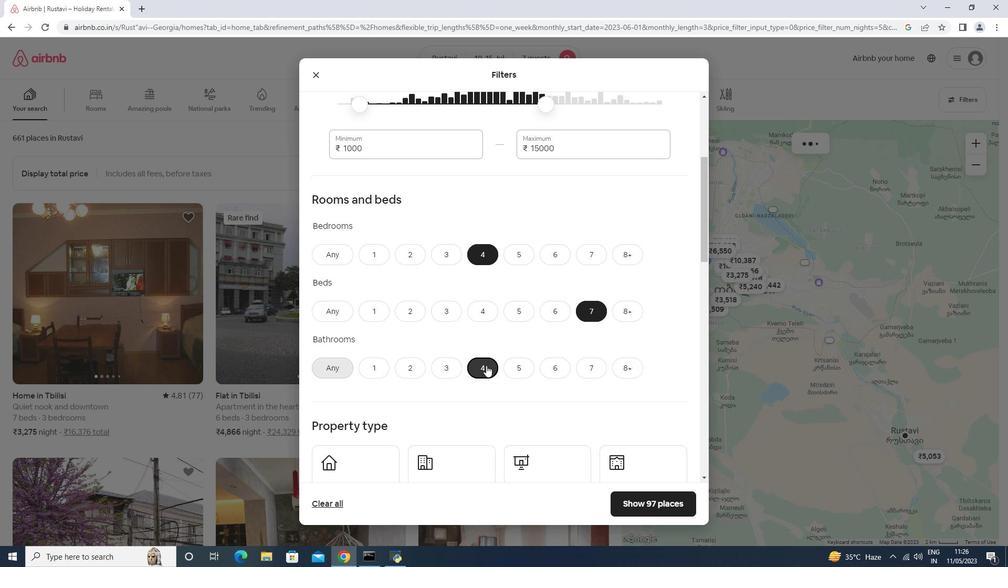 
Action: Mouse moved to (391, 329)
Screenshot: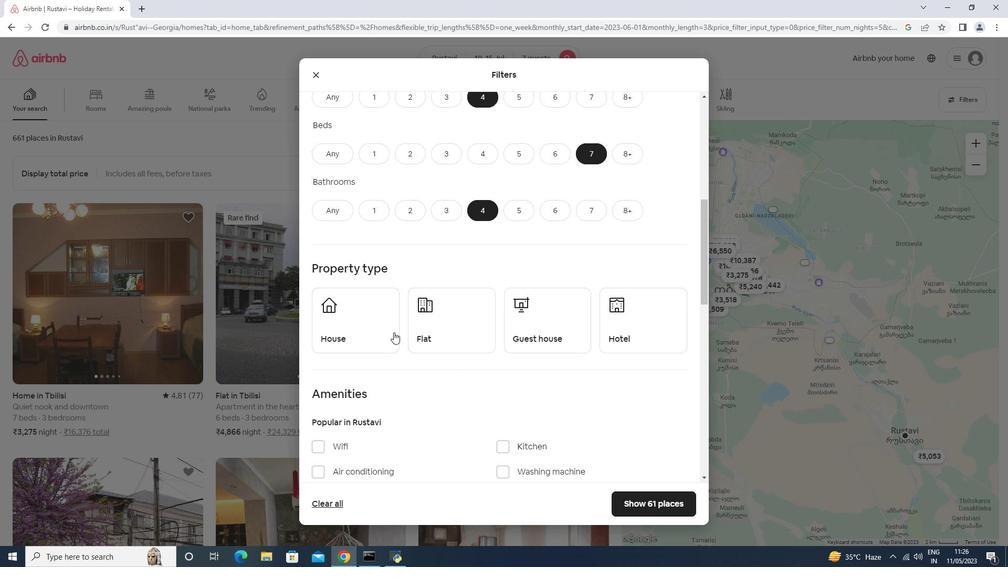 
Action: Mouse pressed left at (391, 329)
Screenshot: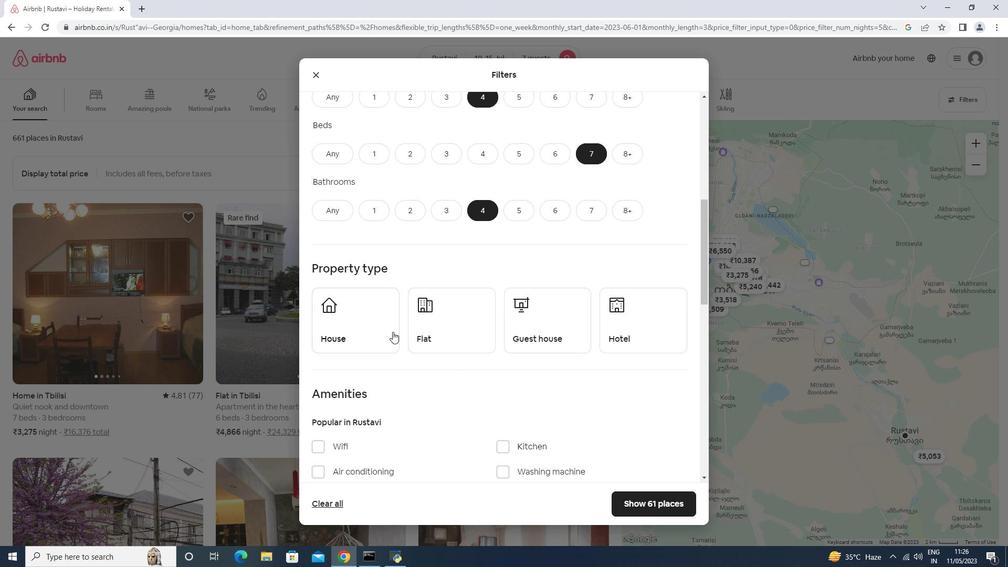 
Action: Mouse moved to (491, 343)
Screenshot: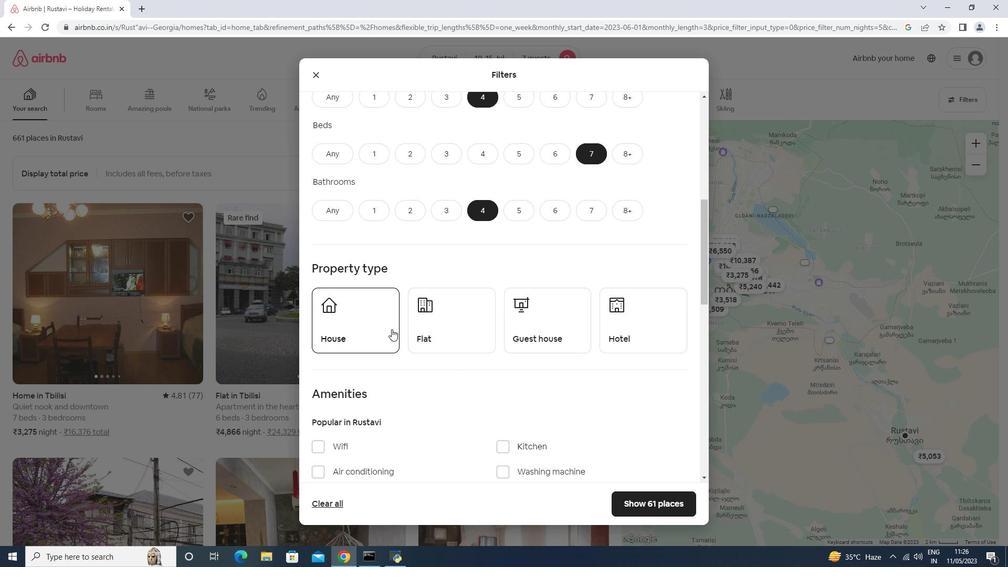 
Action: Mouse pressed left at (491, 343)
Screenshot: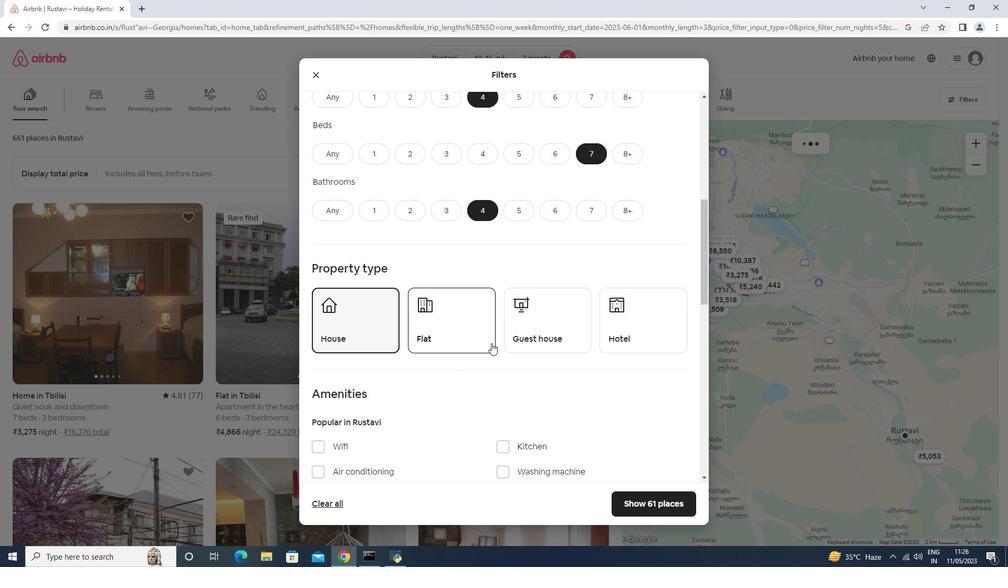
Action: Mouse moved to (530, 335)
Screenshot: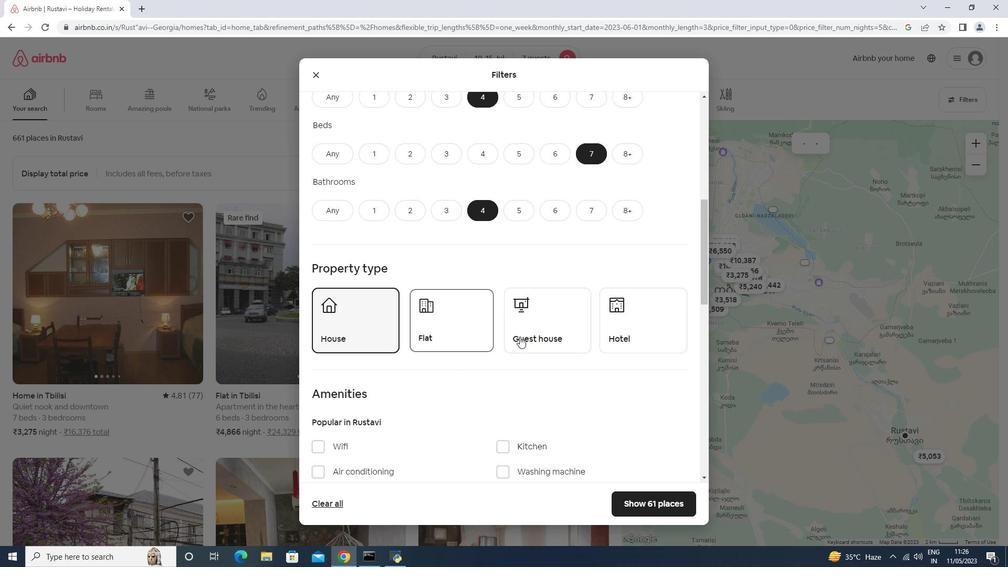 
Action: Mouse pressed left at (530, 335)
Screenshot: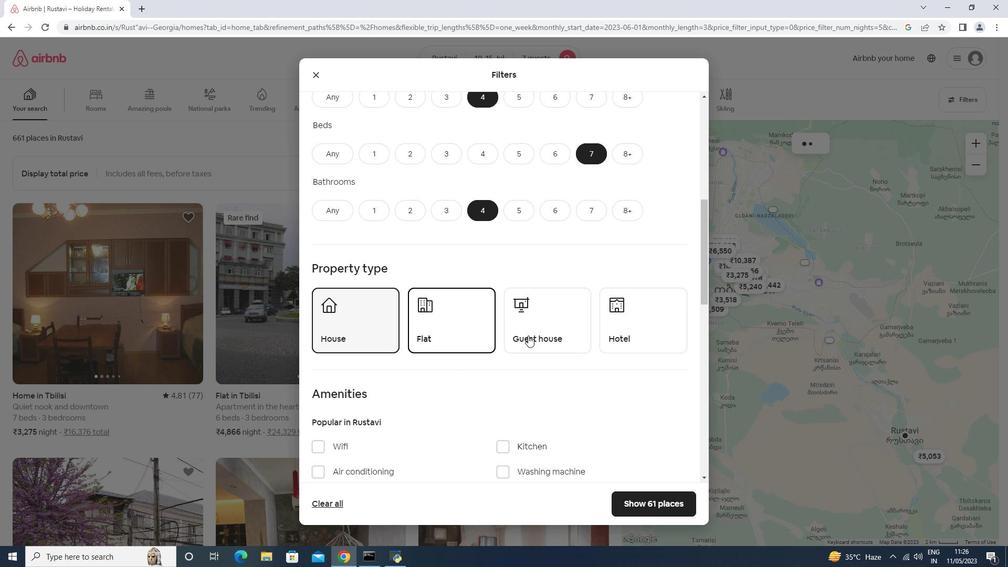 
Action: Mouse scrolled (530, 334) with delta (0, 0)
Screenshot: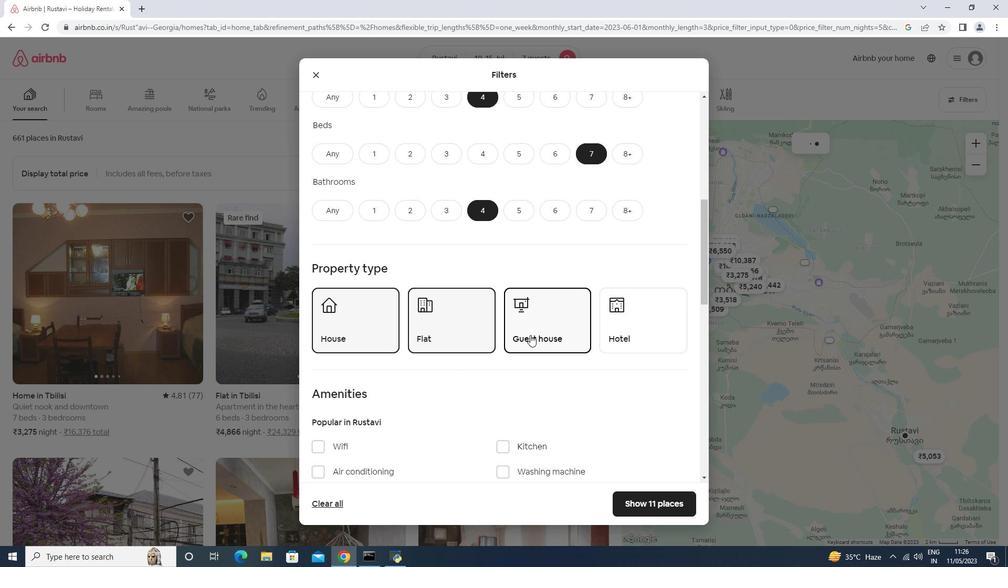 
Action: Mouse scrolled (530, 334) with delta (0, 0)
Screenshot: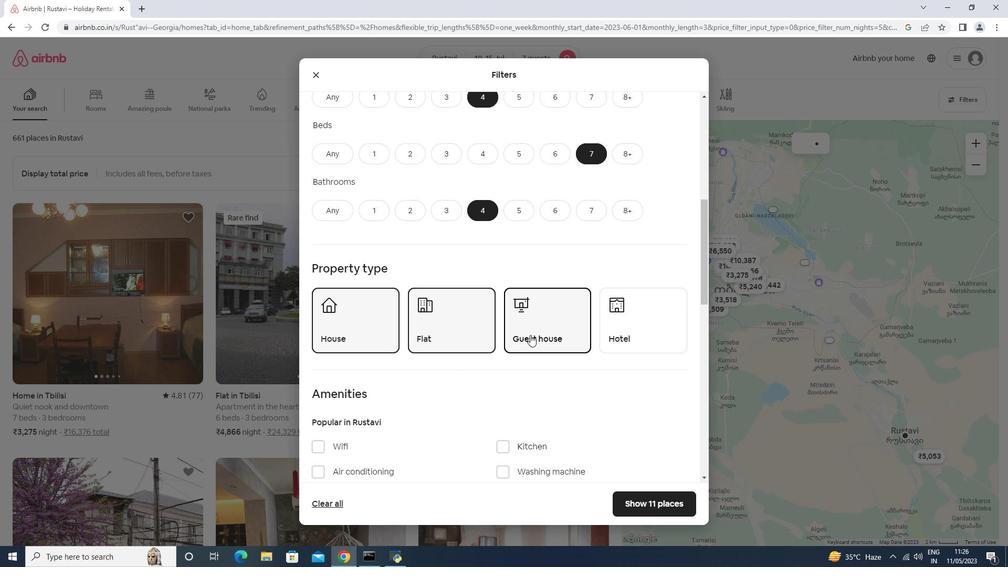 
Action: Mouse scrolled (530, 334) with delta (0, 0)
Screenshot: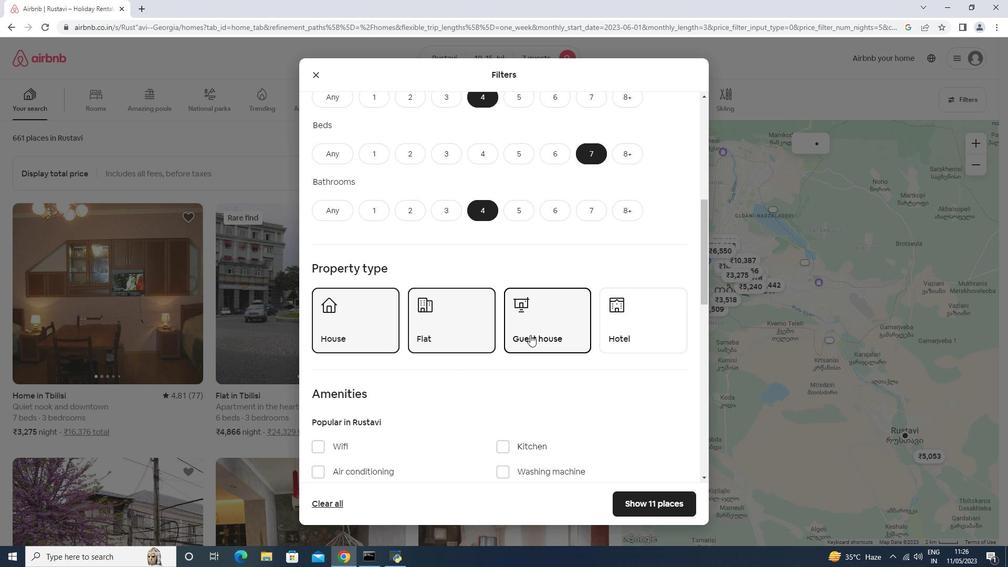 
Action: Mouse moved to (355, 290)
Screenshot: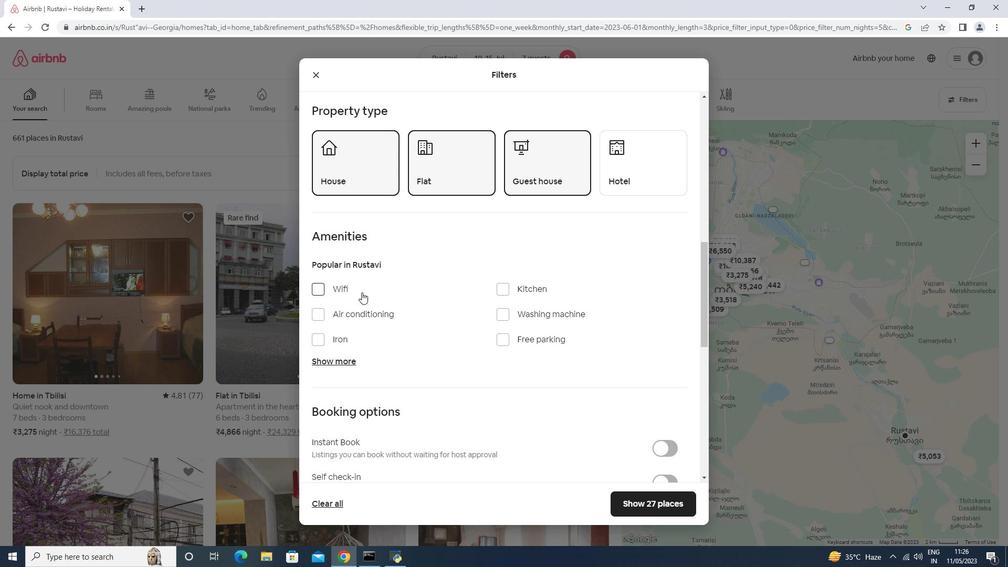 
Action: Mouse pressed left at (355, 290)
Screenshot: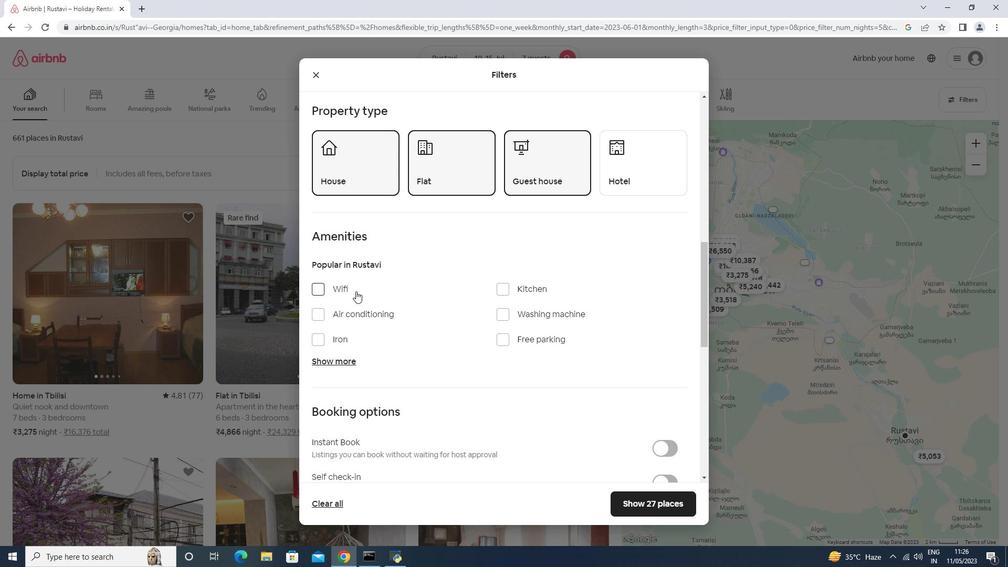 
Action: Mouse moved to (524, 338)
Screenshot: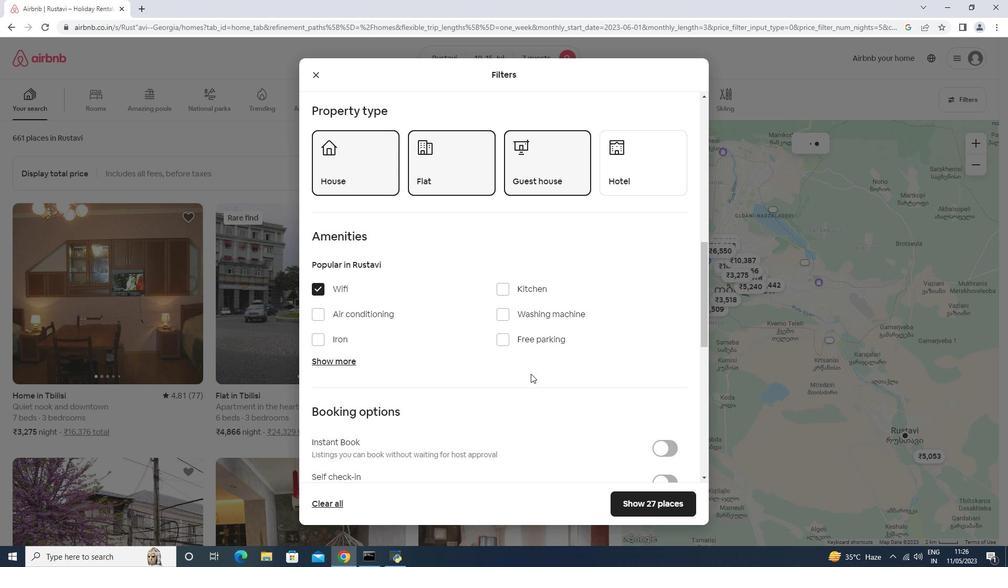 
Action: Mouse pressed left at (524, 338)
Screenshot: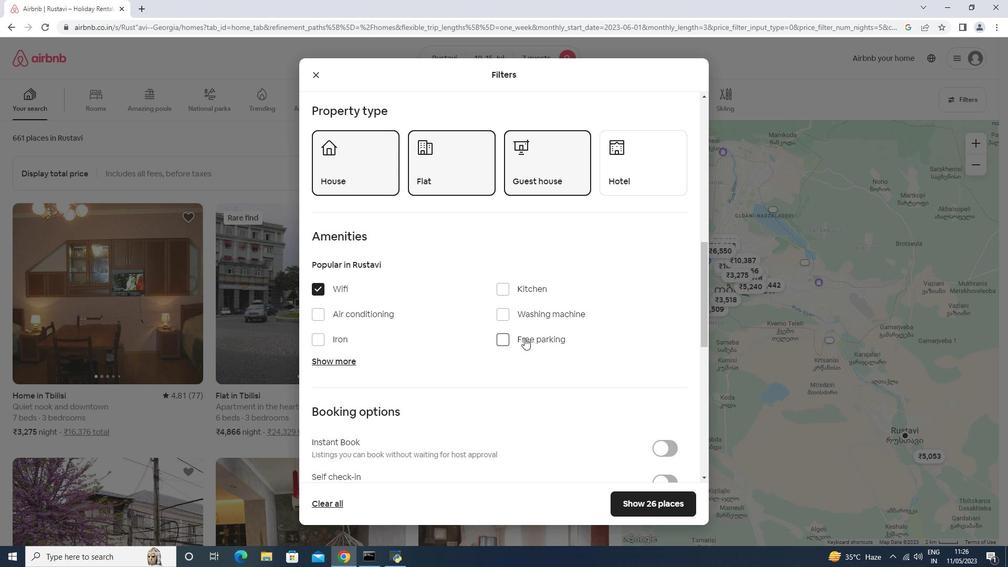 
Action: Mouse moved to (346, 357)
Screenshot: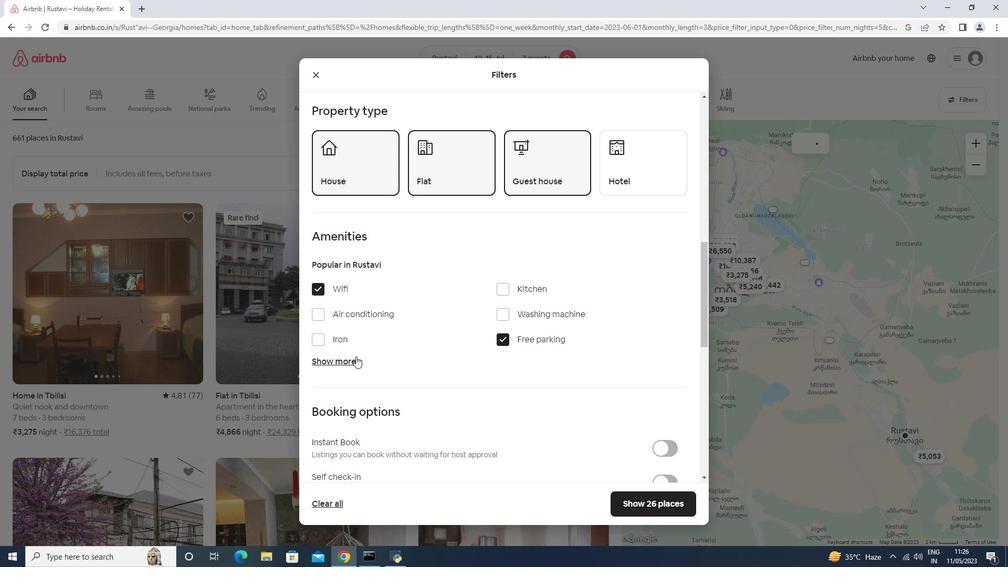 
Action: Mouse pressed left at (346, 357)
Screenshot: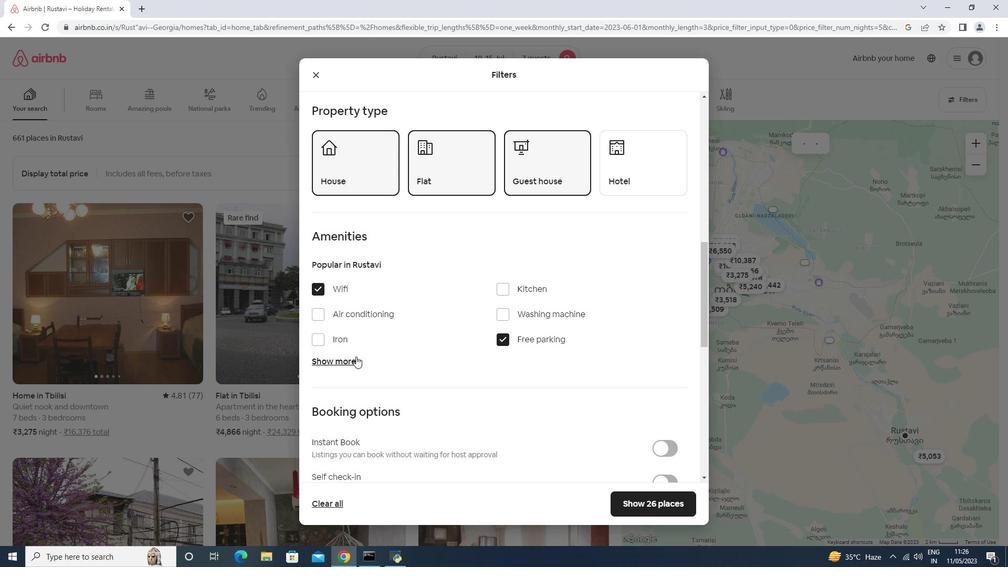 
Action: Mouse moved to (344, 358)
Screenshot: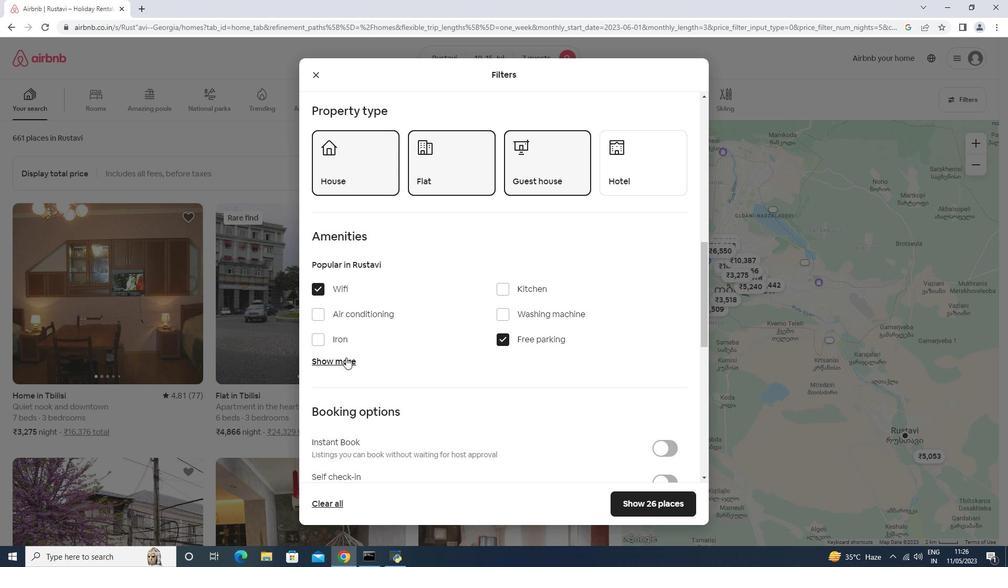 
Action: Mouse scrolled (344, 358) with delta (0, 0)
Screenshot: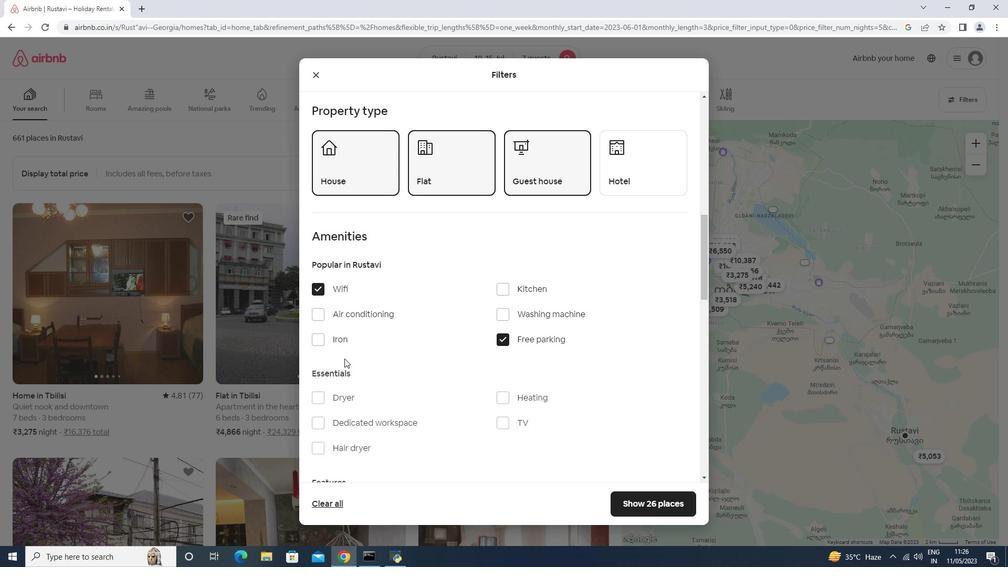 
Action: Mouse scrolled (344, 358) with delta (0, 0)
Screenshot: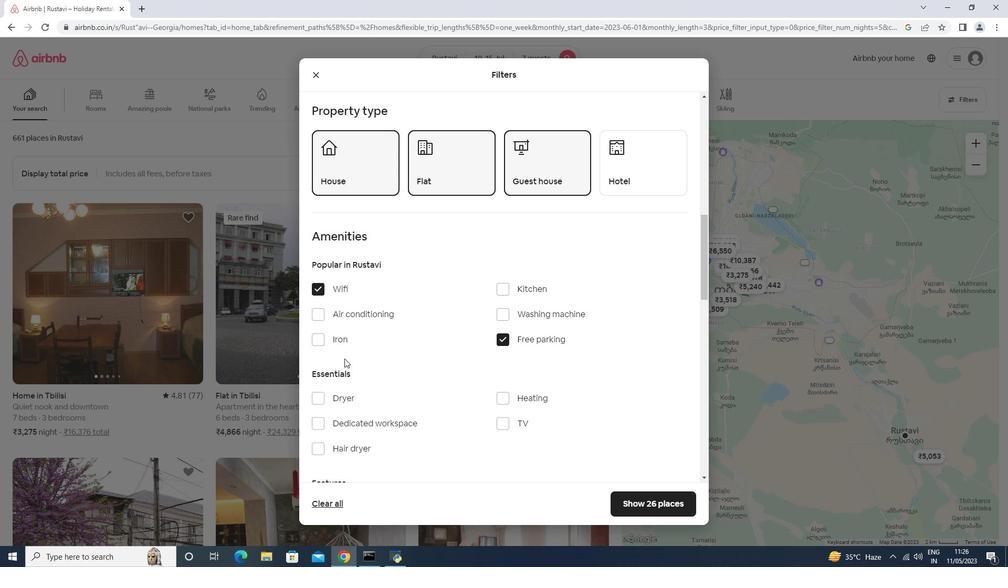 
Action: Mouse moved to (513, 321)
Screenshot: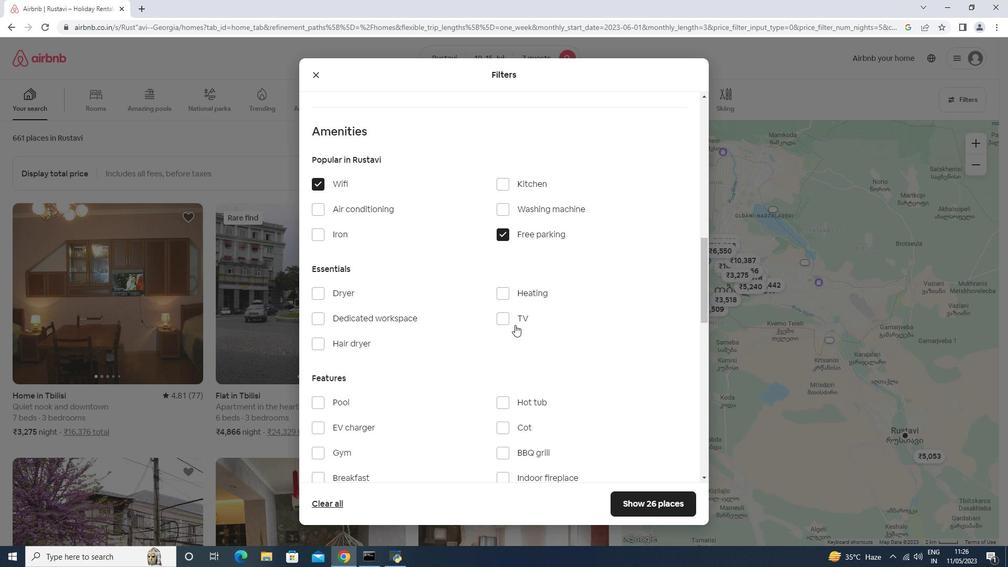 
Action: Mouse pressed left at (513, 321)
Screenshot: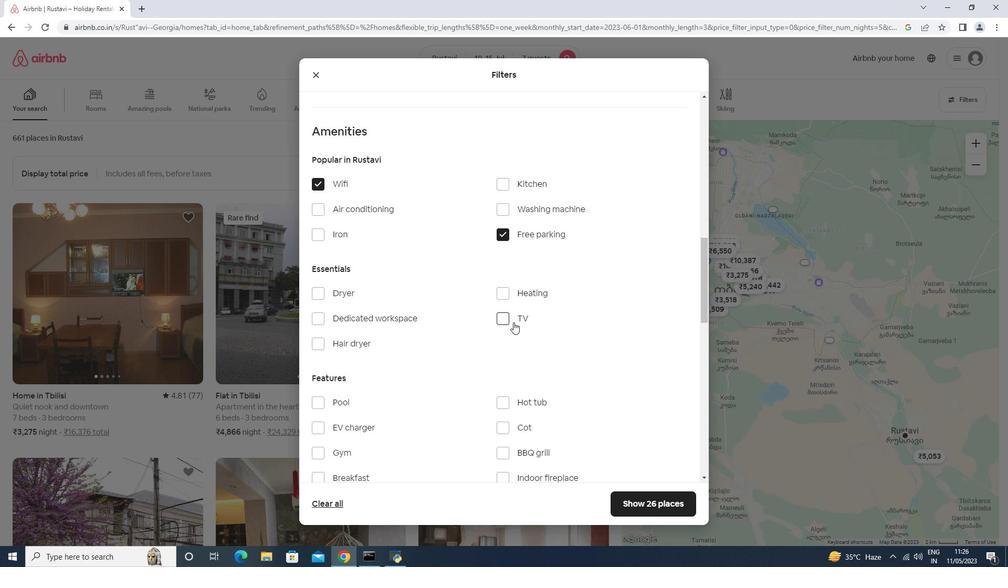 
Action: Mouse moved to (513, 321)
Screenshot: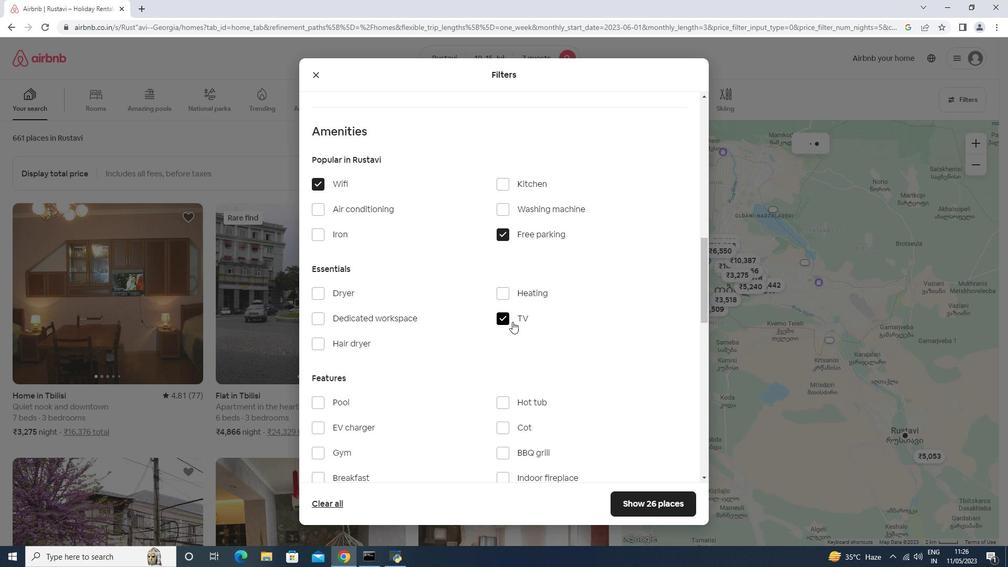 
Action: Mouse scrolled (513, 321) with delta (0, 0)
Screenshot: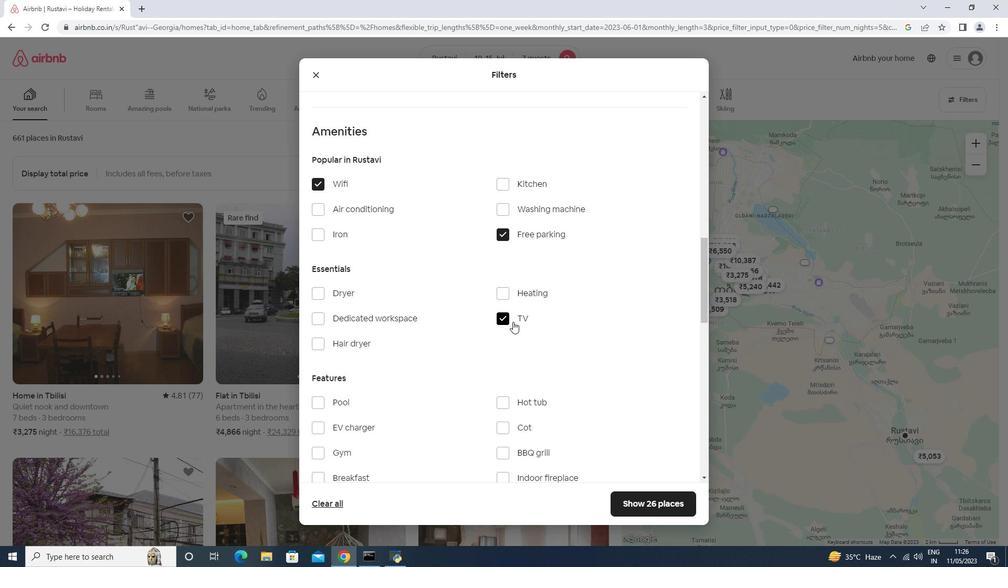 
Action: Mouse scrolled (513, 321) with delta (0, 0)
Screenshot: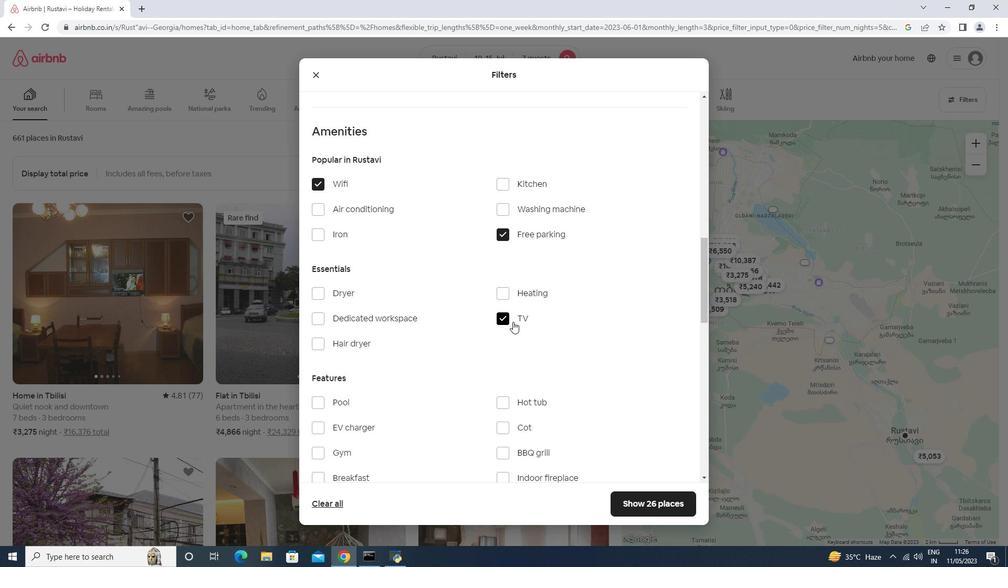 
Action: Mouse scrolled (513, 321) with delta (0, 0)
Screenshot: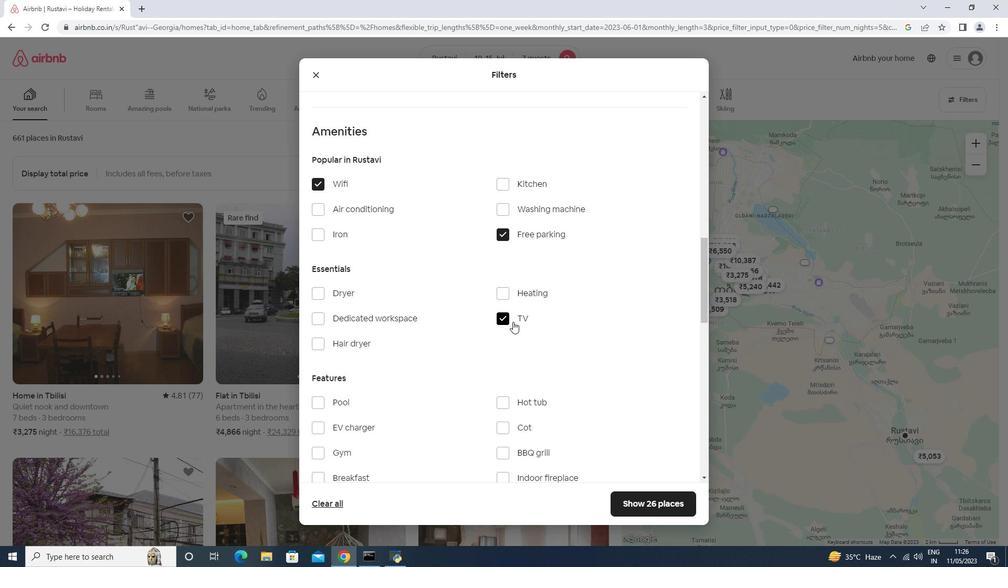 
Action: Mouse moved to (348, 295)
Screenshot: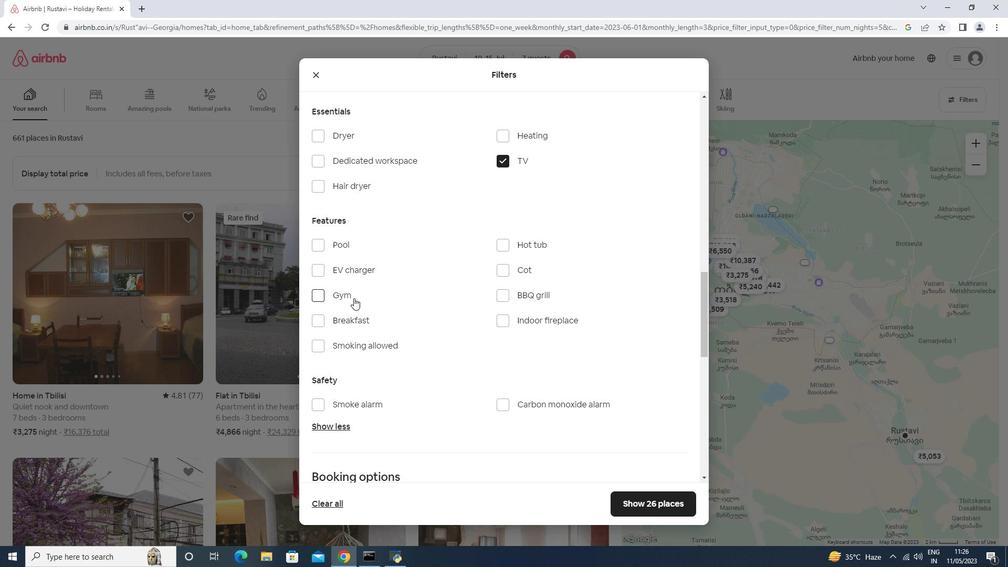 
Action: Mouse pressed left at (348, 295)
Screenshot: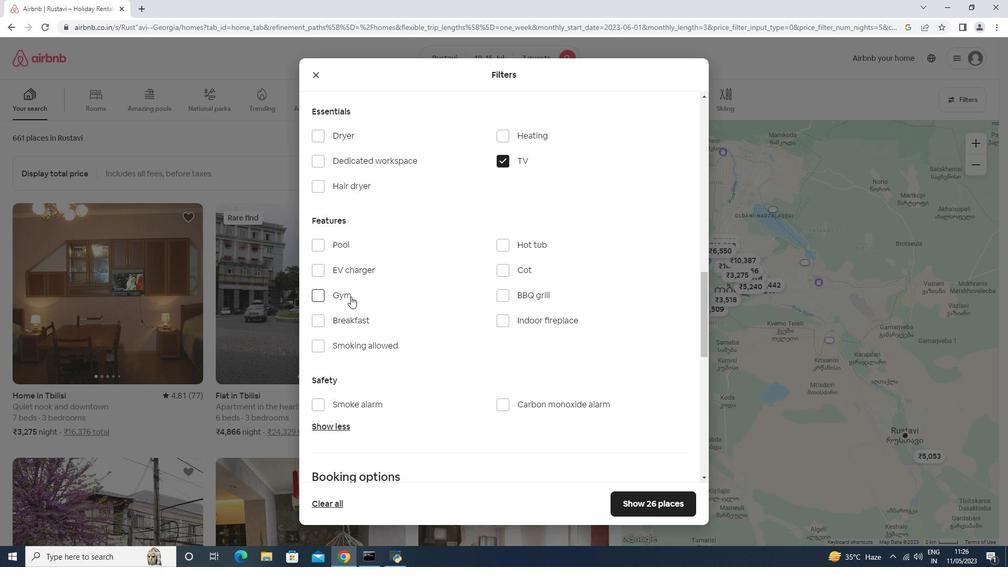
Action: Mouse moved to (350, 324)
Screenshot: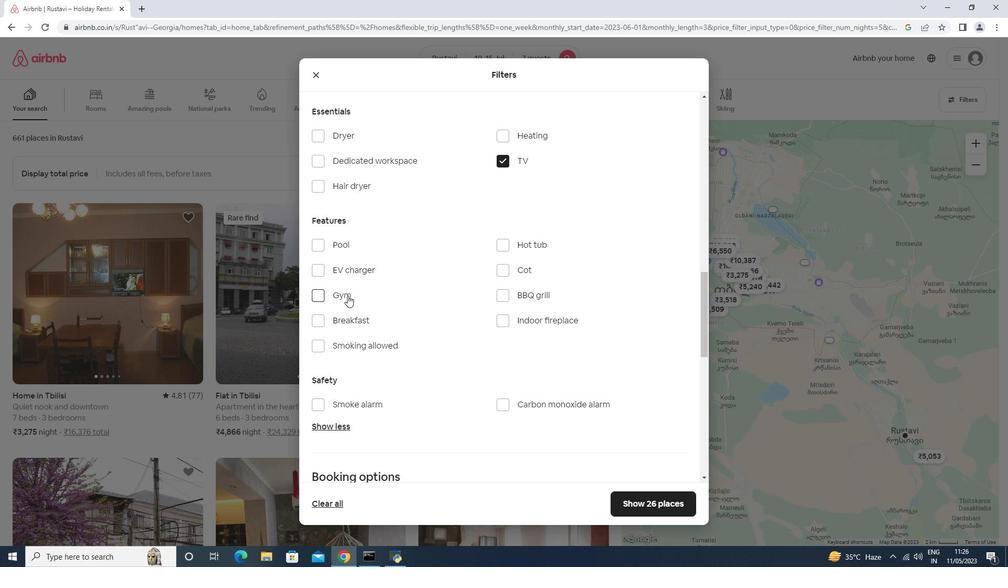 
Action: Mouse pressed left at (350, 324)
Screenshot: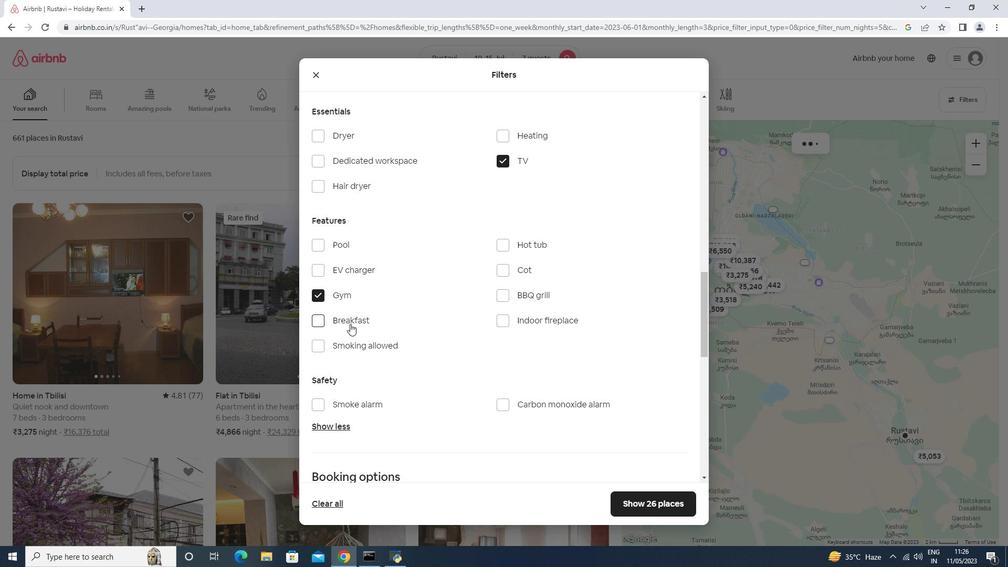 
Action: Mouse moved to (356, 318)
Screenshot: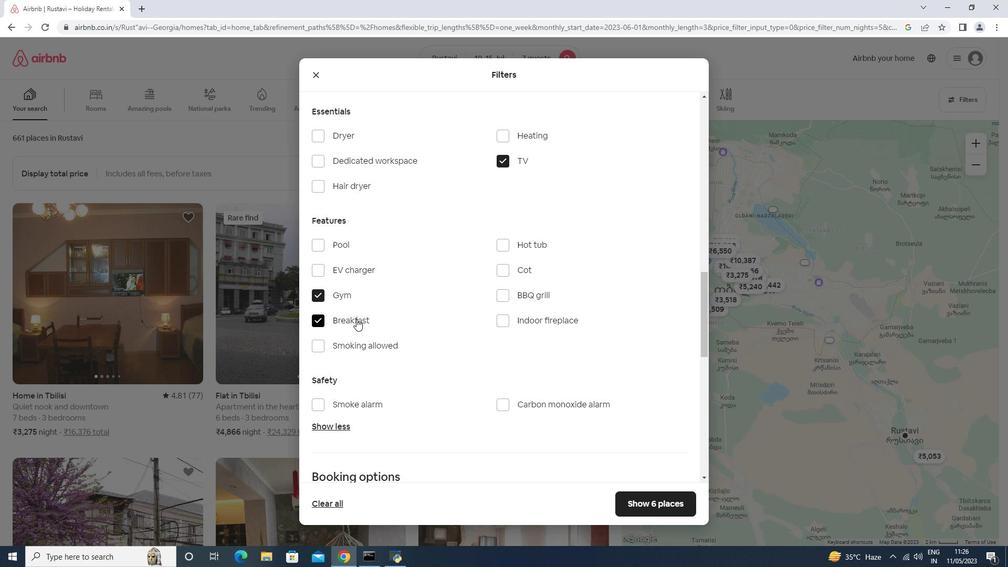 
Action: Mouse scrolled (356, 318) with delta (0, 0)
Screenshot: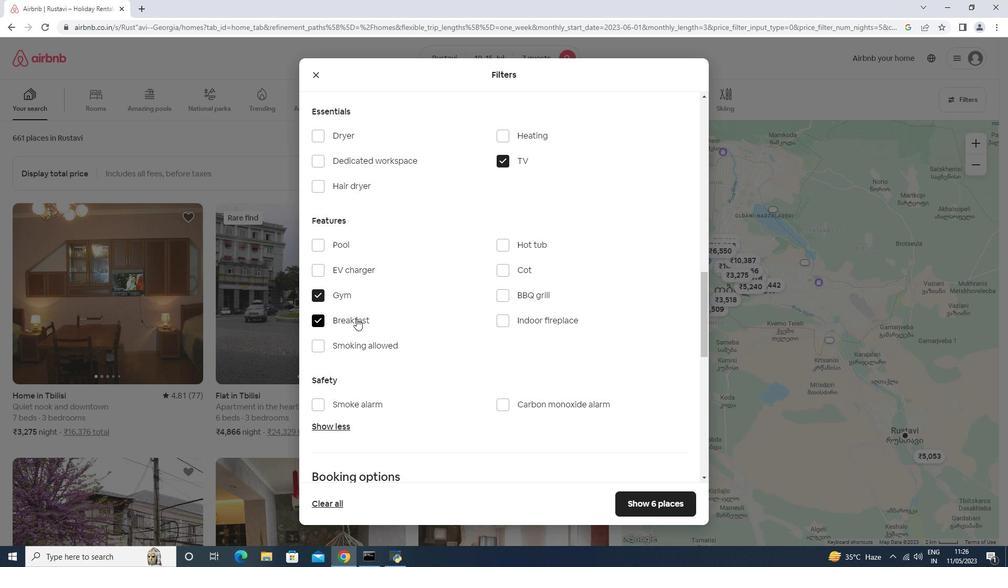 
Action: Mouse scrolled (356, 318) with delta (0, 0)
Screenshot: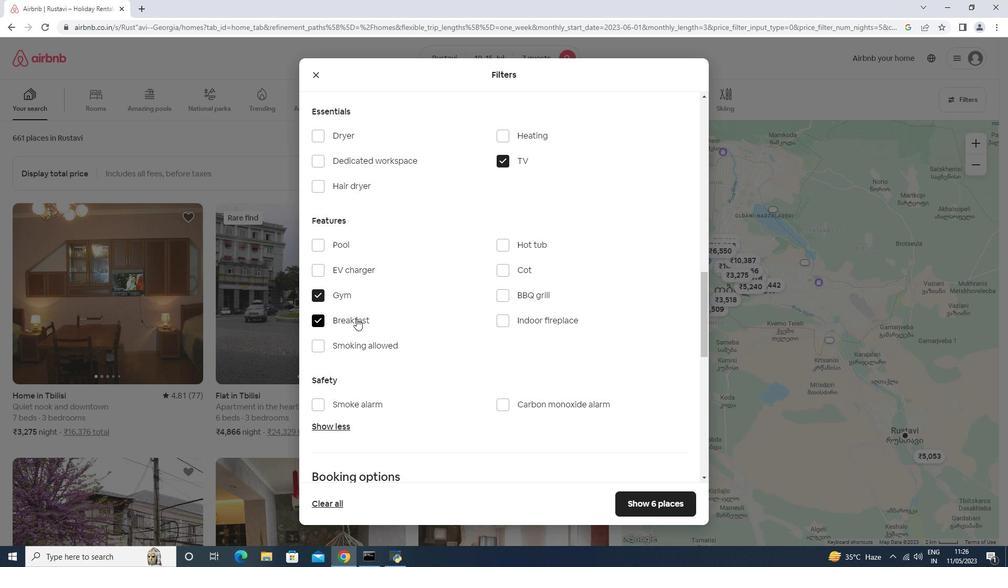 
Action: Mouse scrolled (356, 318) with delta (0, 0)
Screenshot: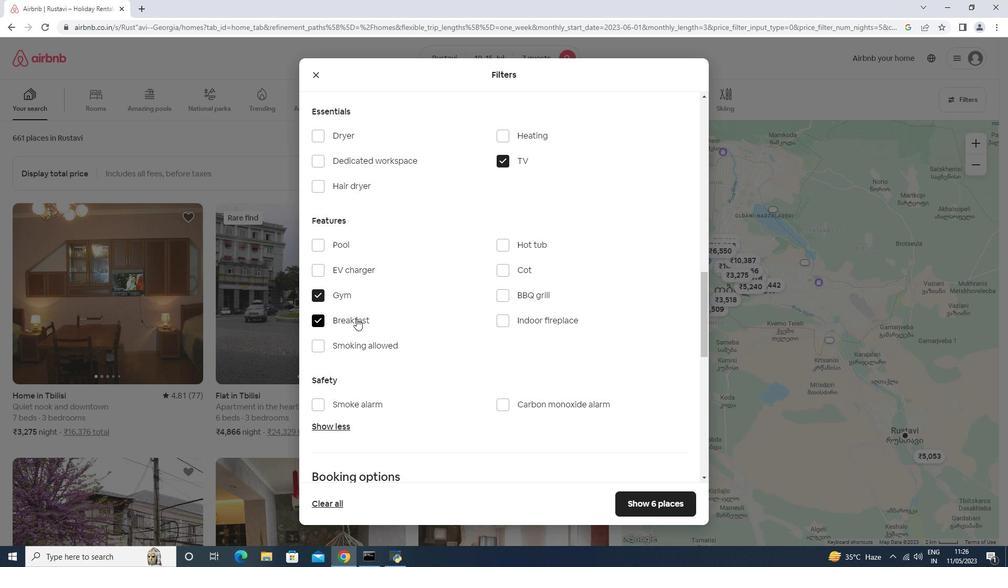 
Action: Mouse moved to (658, 396)
Screenshot: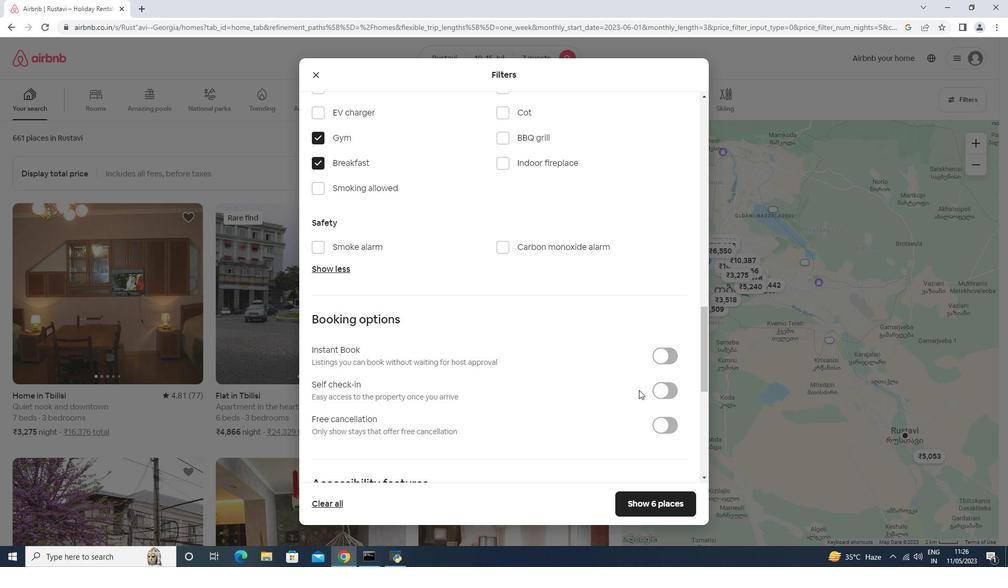 
Action: Mouse pressed left at (658, 396)
Screenshot: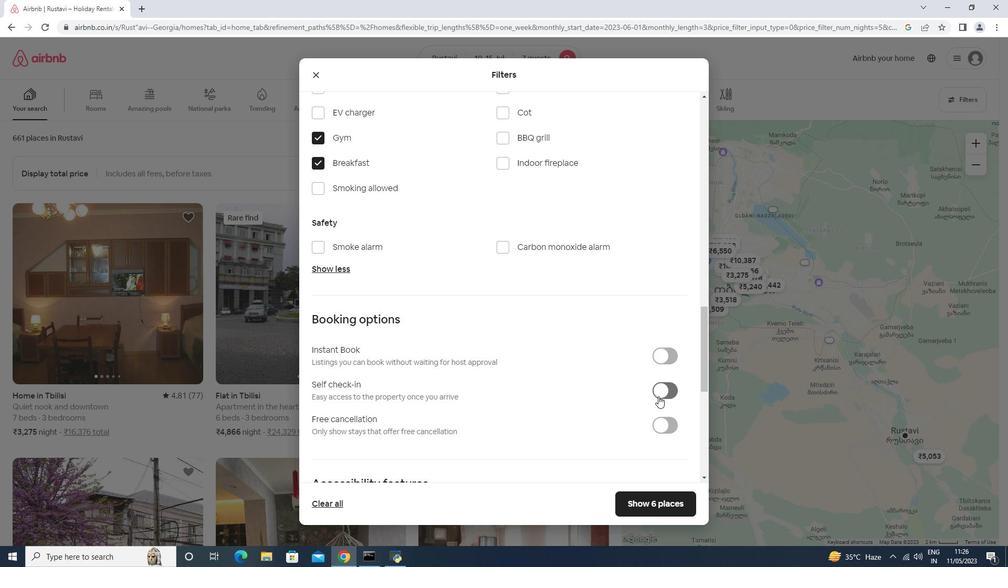
Action: Mouse moved to (579, 364)
Screenshot: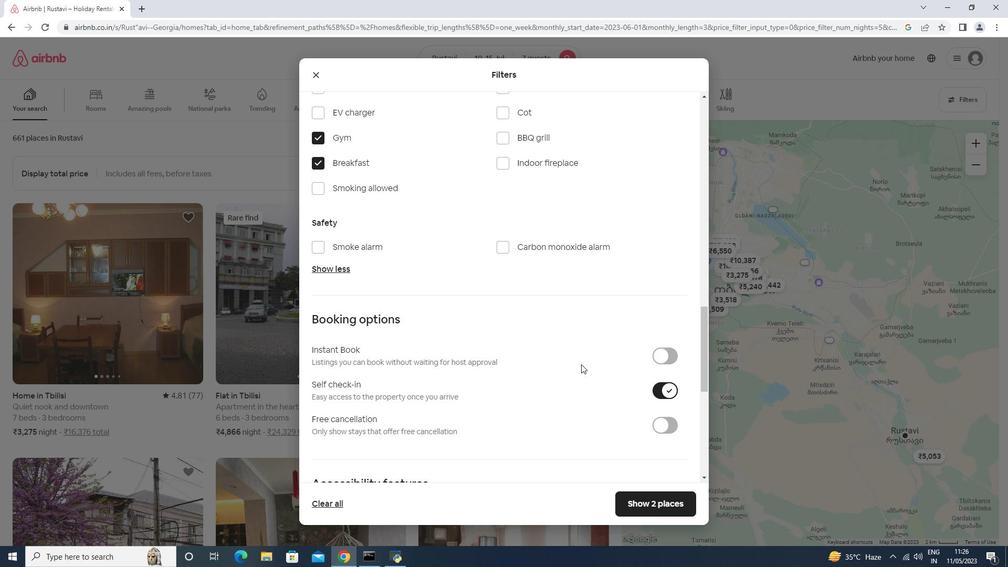 
Action: Mouse scrolled (579, 363) with delta (0, 0)
Screenshot: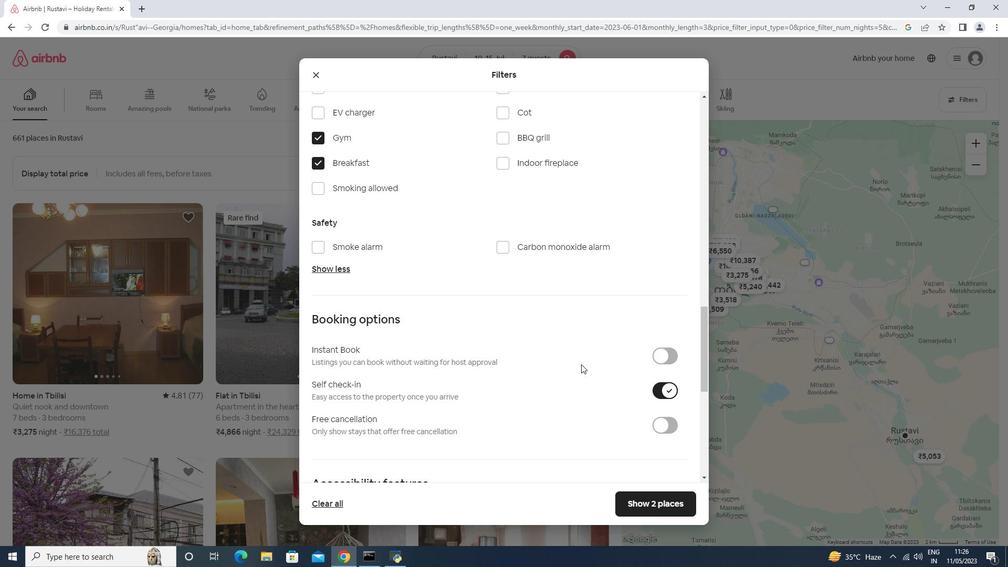 
Action: Mouse moved to (578, 364)
Screenshot: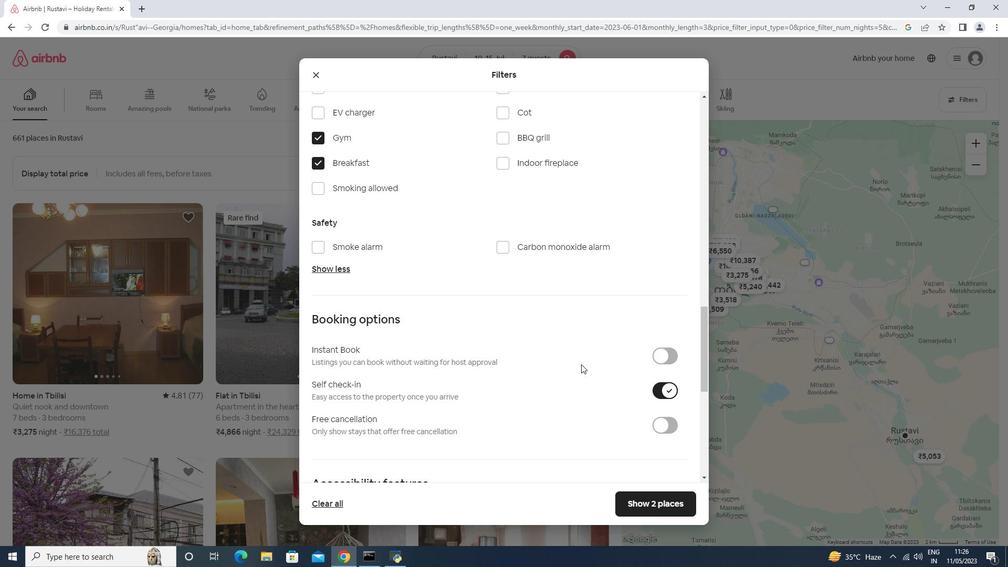 
Action: Mouse scrolled (579, 363) with delta (0, 0)
Screenshot: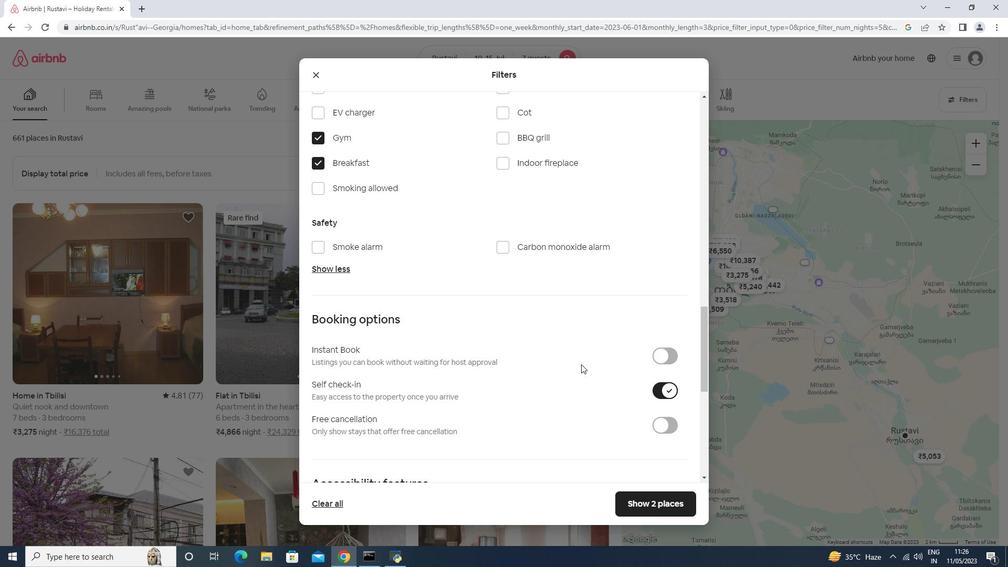 
Action: Mouse moved to (578, 364)
Screenshot: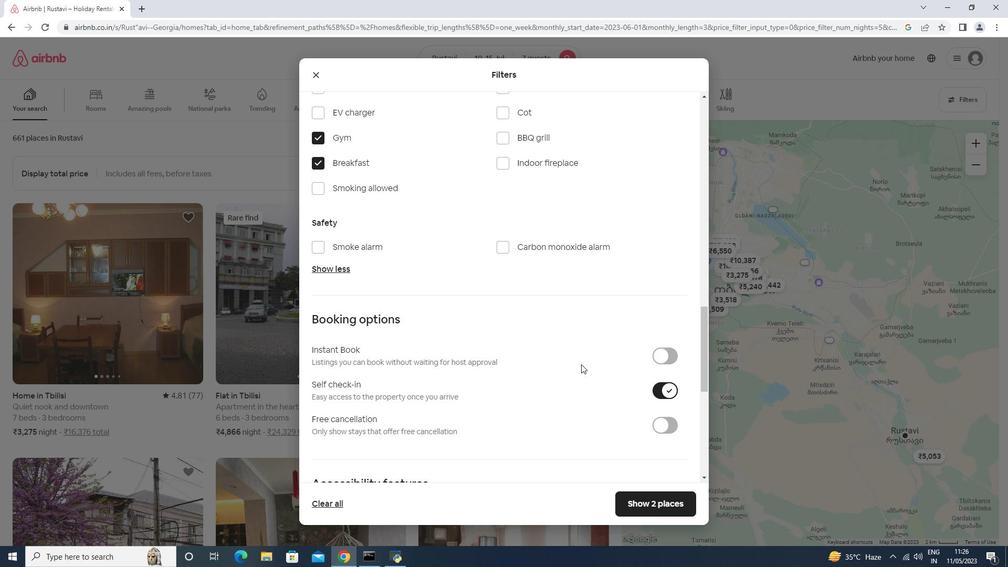 
Action: Mouse scrolled (579, 363) with delta (0, 0)
Screenshot: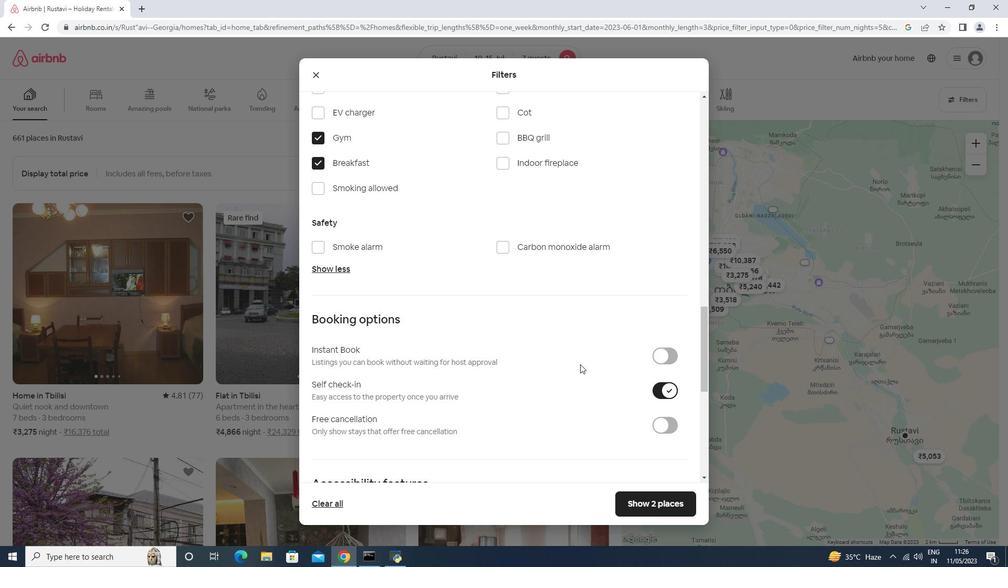 
Action: Mouse moved to (578, 364)
Screenshot: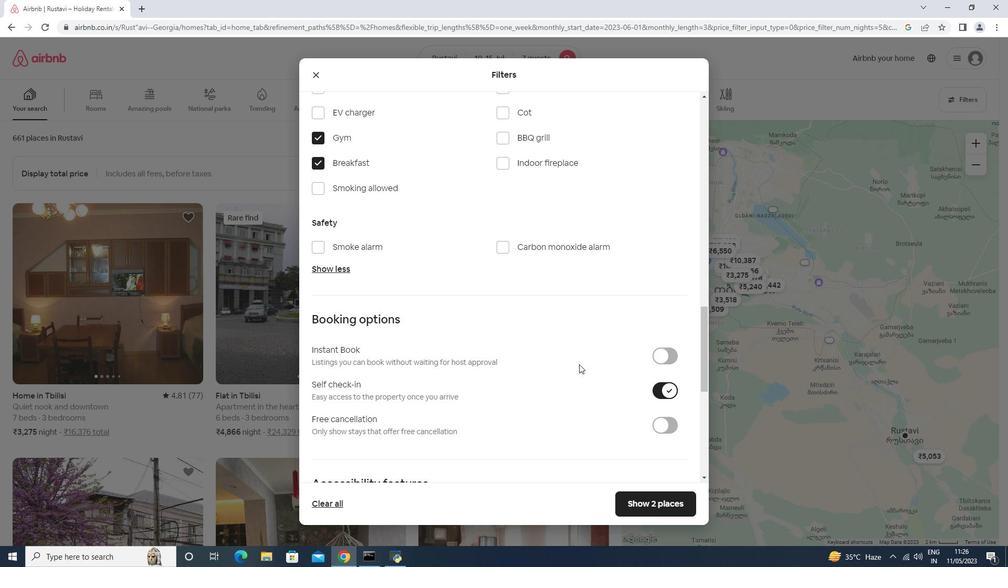 
Action: Mouse scrolled (578, 363) with delta (0, 0)
Screenshot: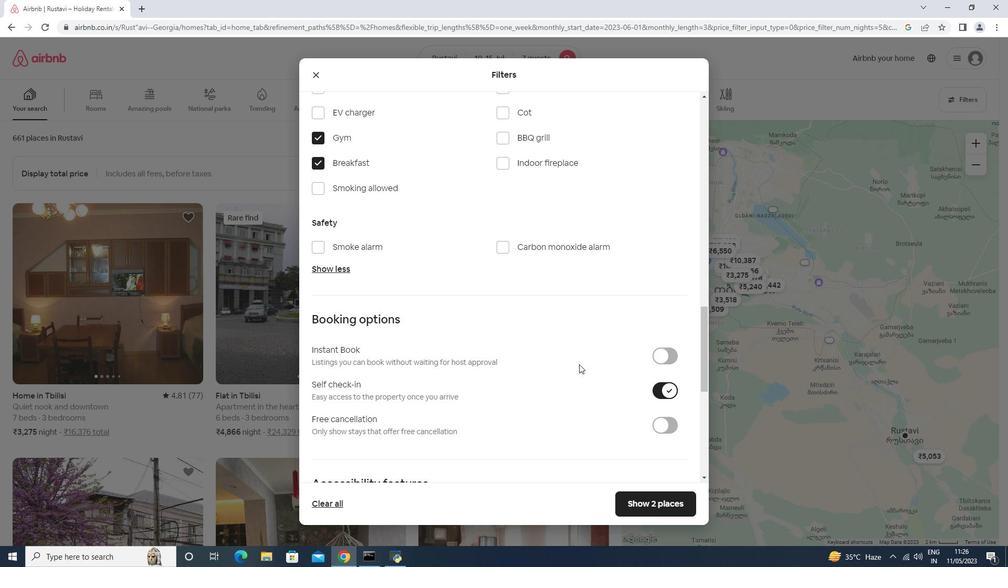 
Action: Mouse moved to (577, 365)
Screenshot: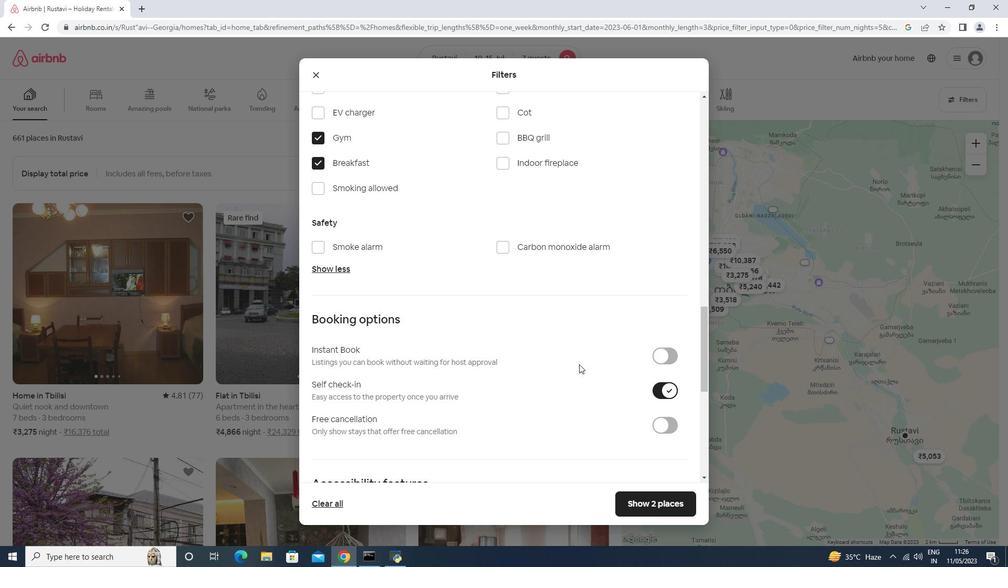 
Action: Mouse scrolled (578, 363) with delta (0, 0)
Screenshot: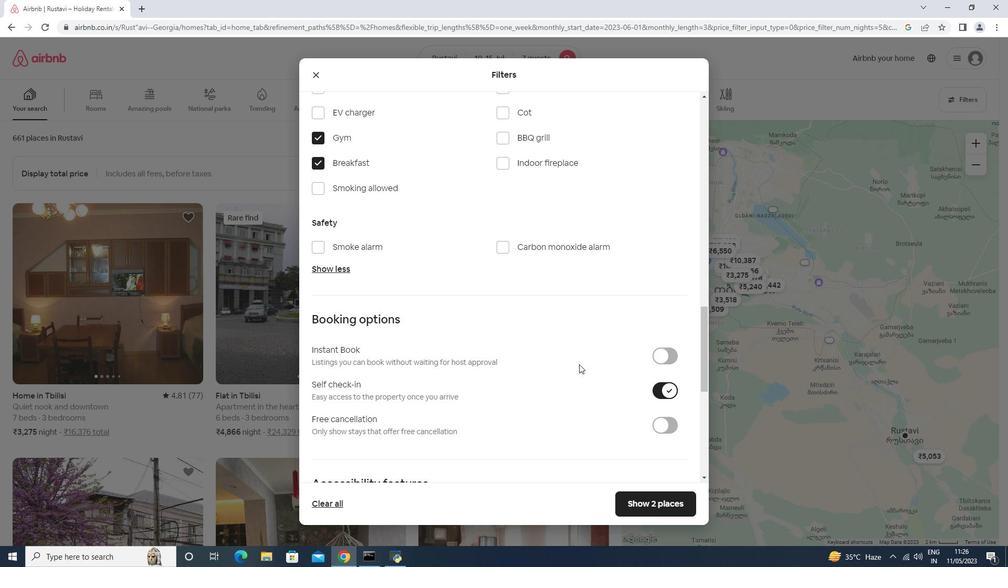 
Action: Mouse moved to (573, 367)
Screenshot: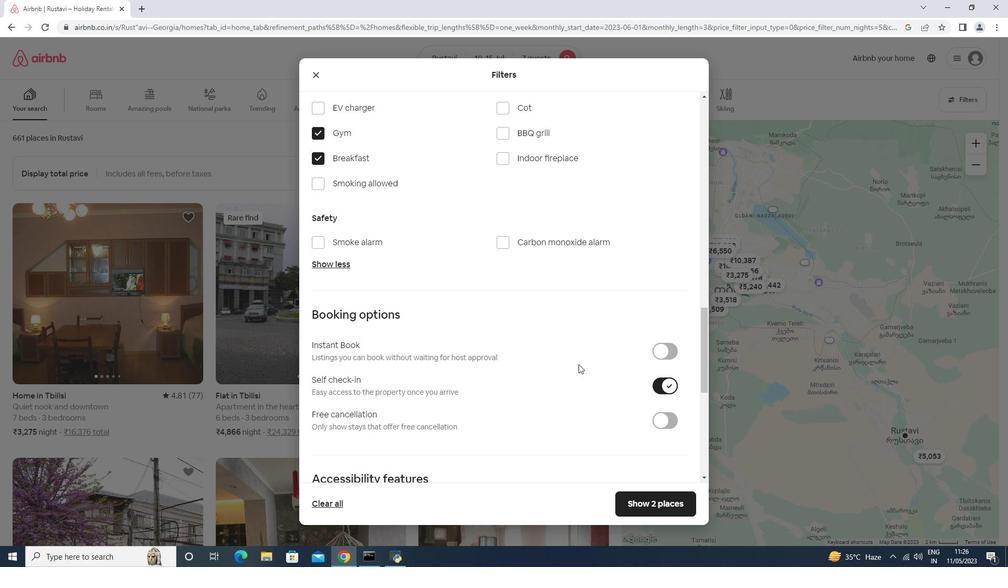 
Action: Mouse scrolled (576, 365) with delta (0, 0)
Screenshot: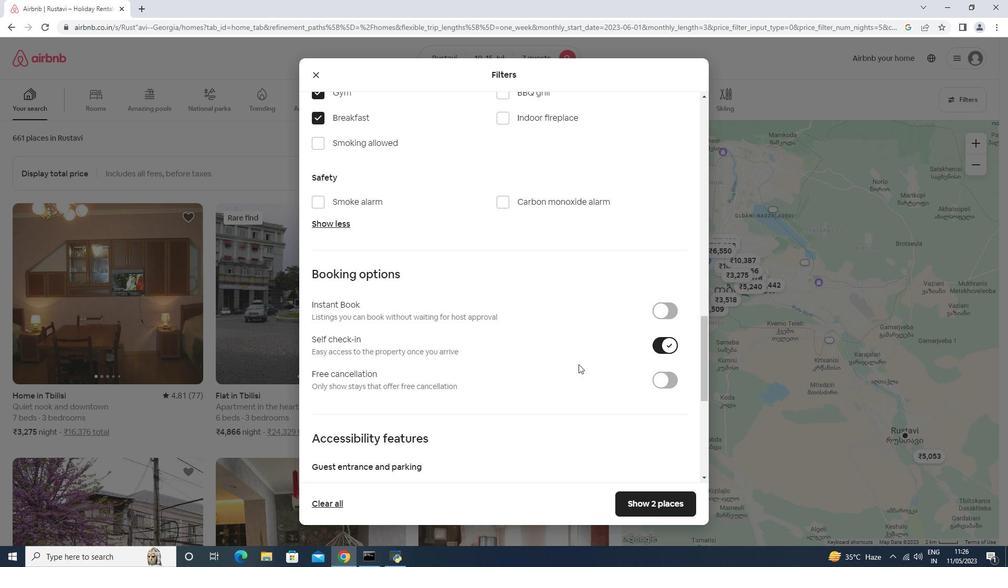 
Action: Mouse moved to (572, 367)
Screenshot: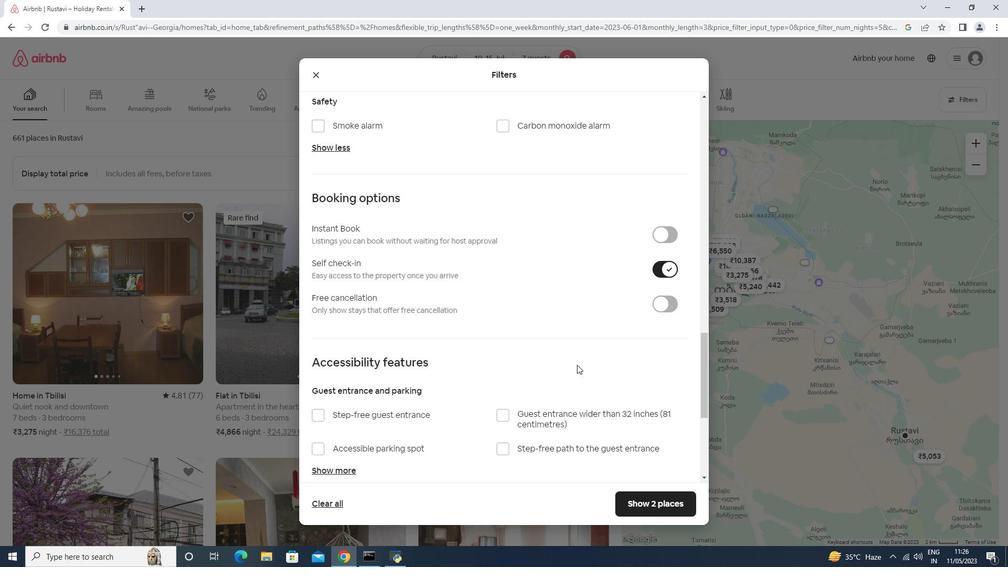 
Action: Mouse scrolled (572, 366) with delta (0, 0)
Screenshot: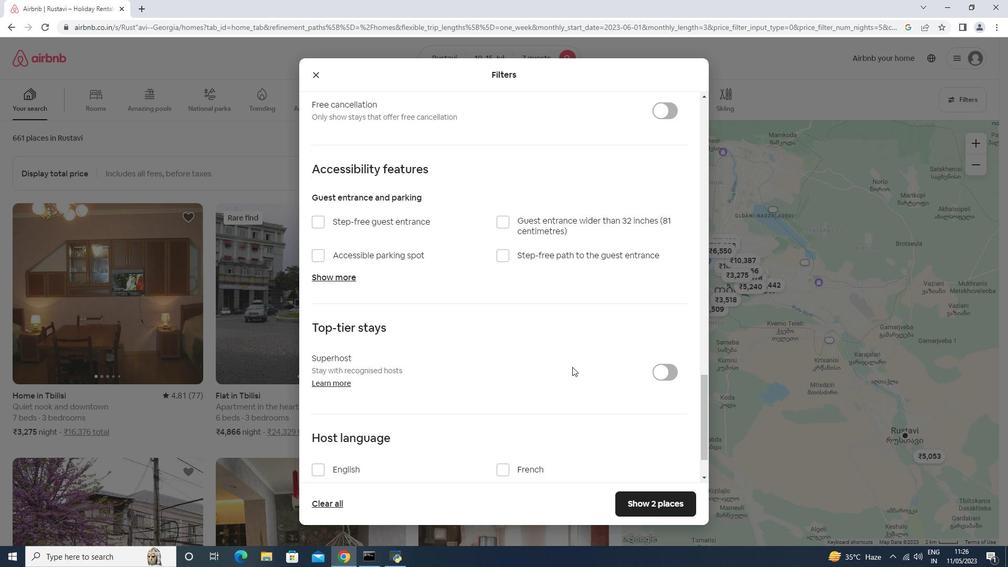 
Action: Mouse scrolled (572, 366) with delta (0, 0)
Screenshot: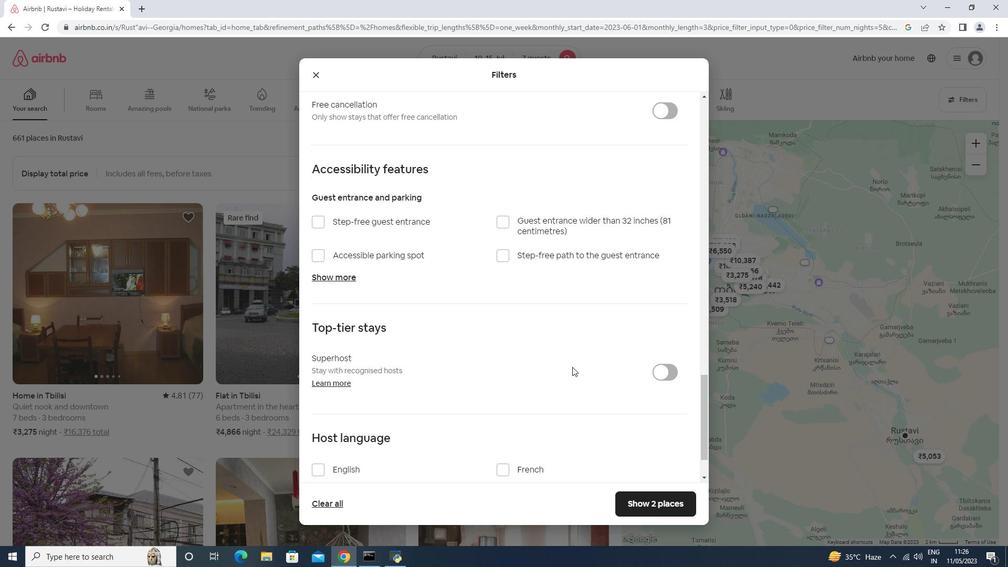 
Action: Mouse scrolled (572, 366) with delta (0, 0)
Screenshot: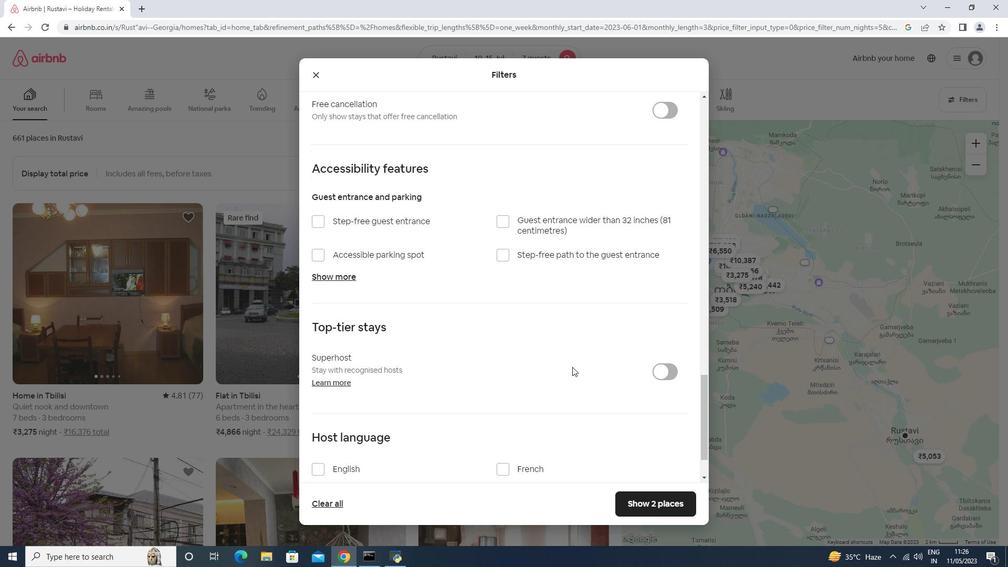 
Action: Mouse scrolled (572, 366) with delta (0, 0)
Screenshot: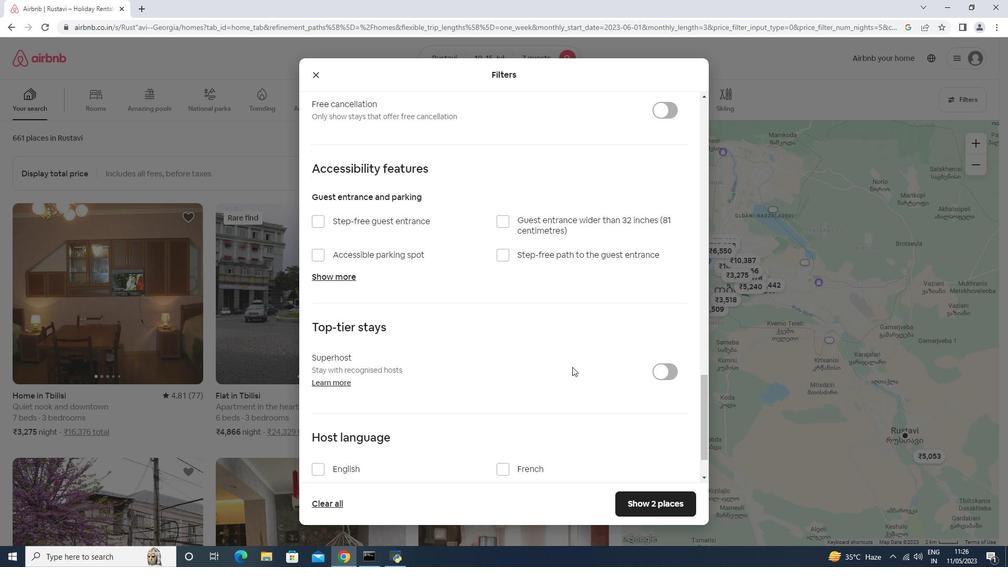
Action: Mouse moved to (367, 407)
Screenshot: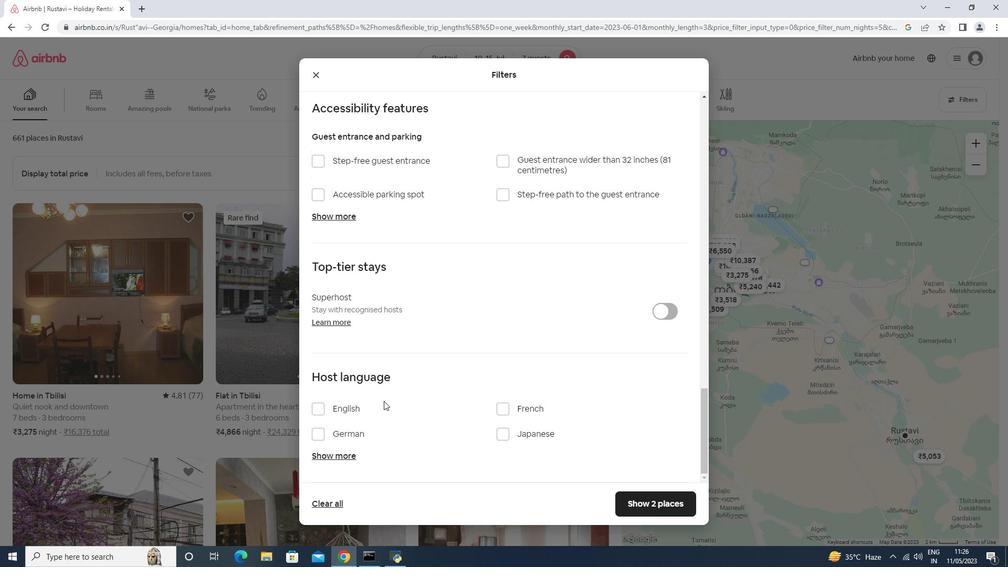 
Action: Mouse pressed left at (367, 407)
Screenshot: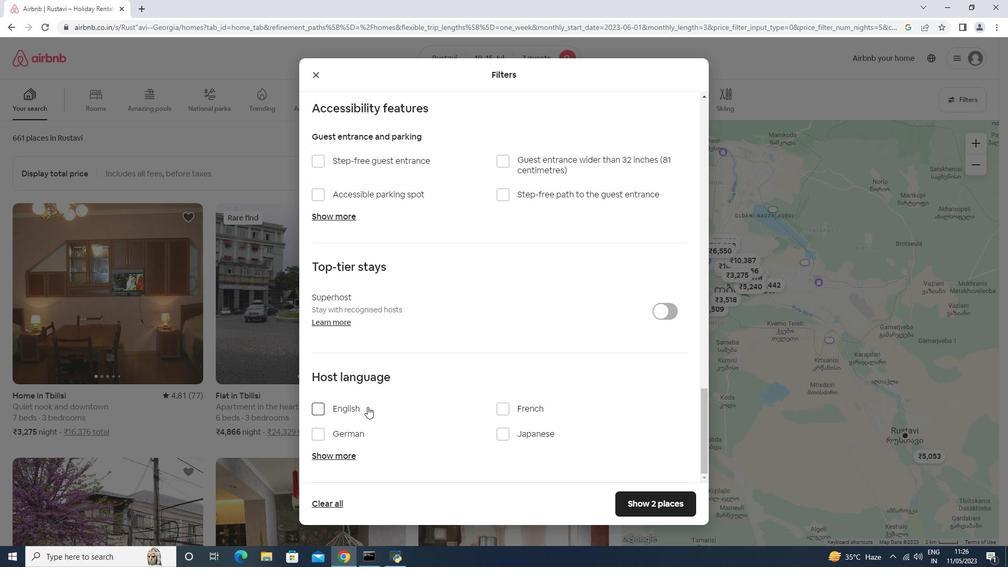
Action: Mouse moved to (649, 500)
Screenshot: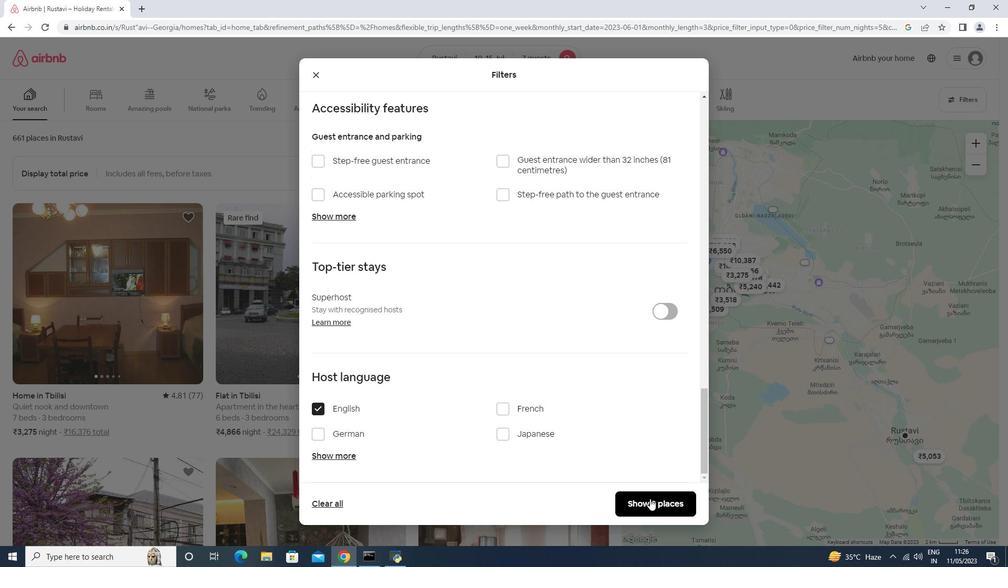 
Action: Mouse pressed left at (649, 500)
Screenshot: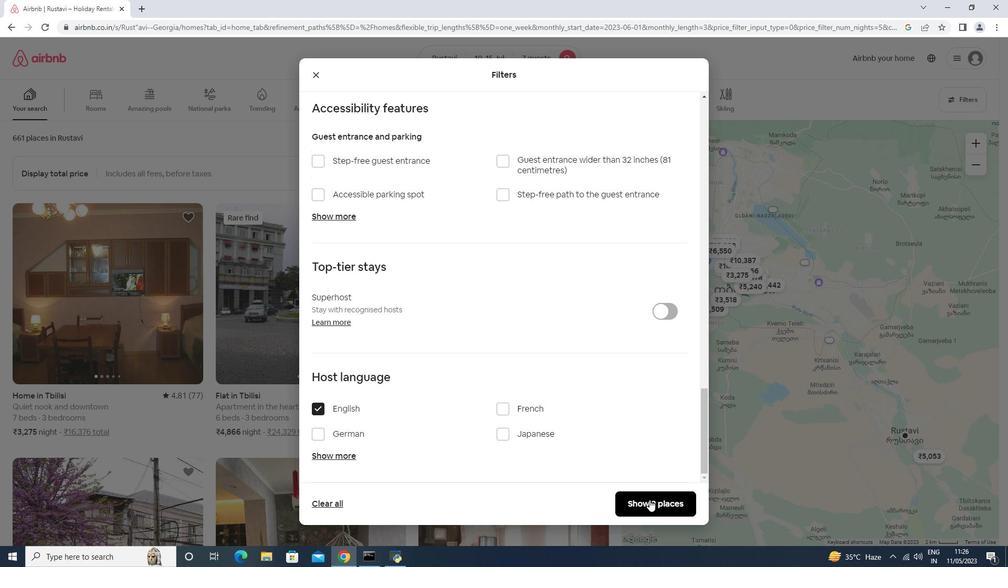 
